 Task: Find connections with filter location Pétionville with filter topic #Automationwith filter profile language French with filter current company Fortinet with filter school K.Ramakrishnan College of Engineering with filter industry Events Services with filter service category Leadership Development with filter keywords title President
Action: Mouse moved to (479, 61)
Screenshot: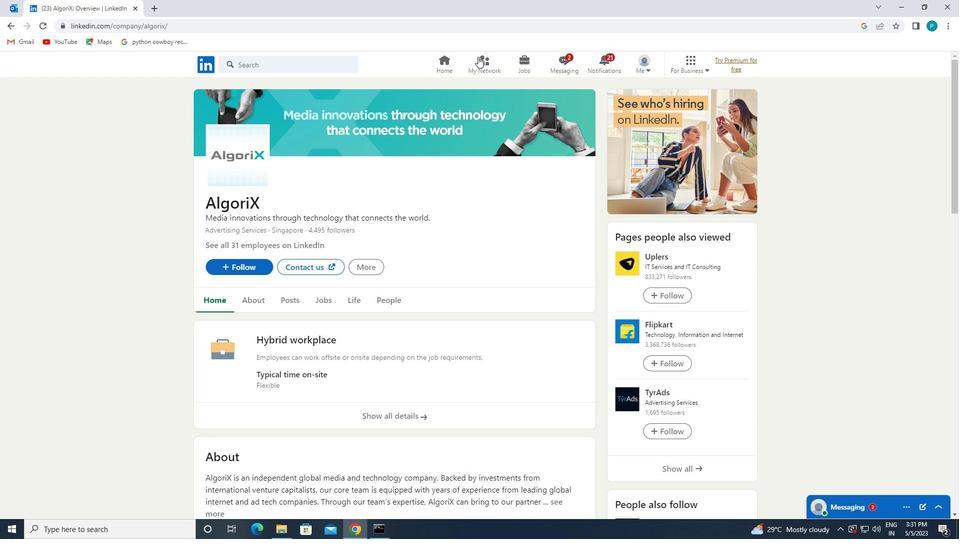 
Action: Mouse pressed left at (479, 61)
Screenshot: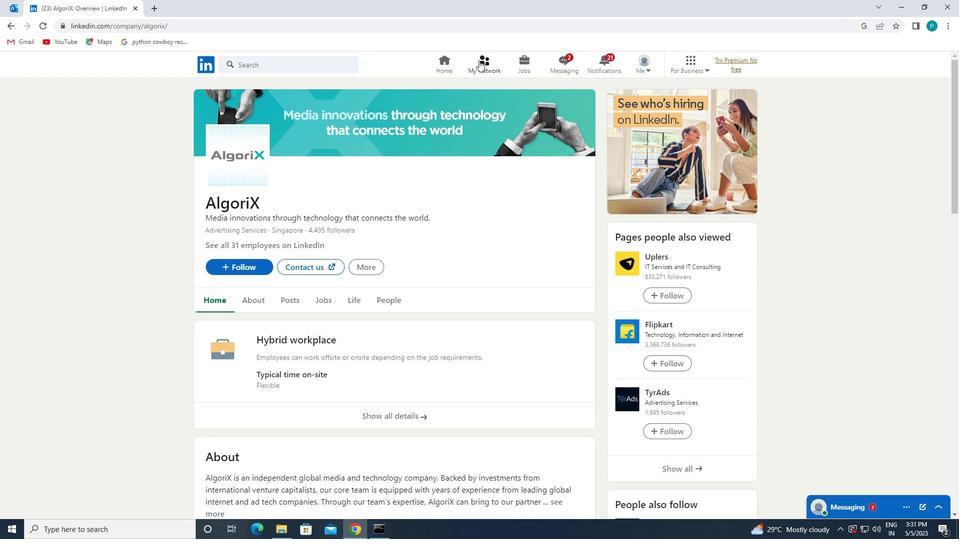 
Action: Mouse moved to (292, 119)
Screenshot: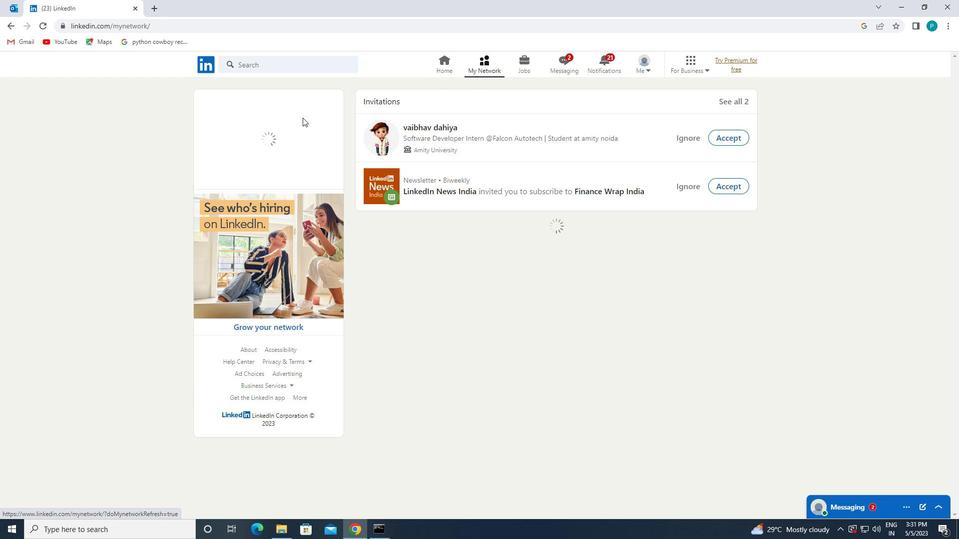 
Action: Mouse pressed left at (292, 119)
Screenshot: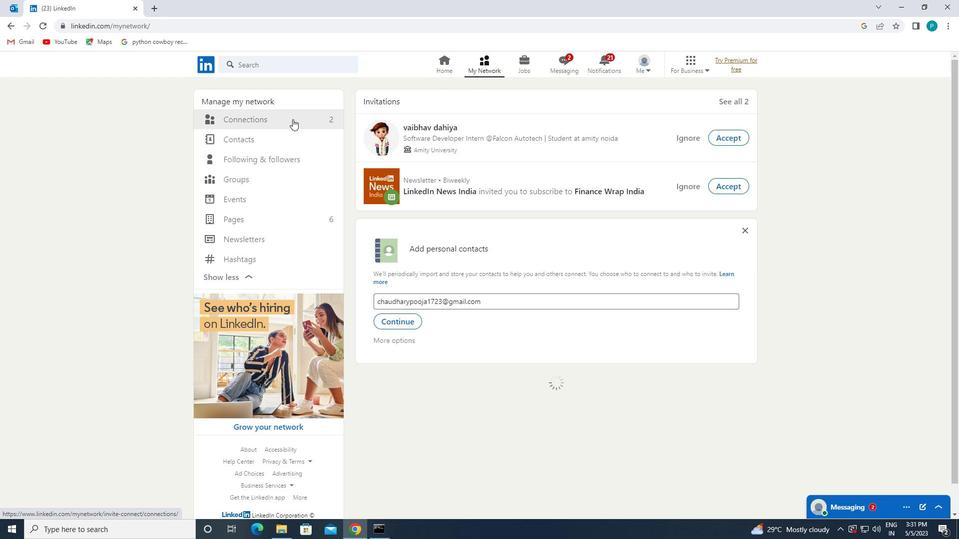 
Action: Mouse moved to (544, 121)
Screenshot: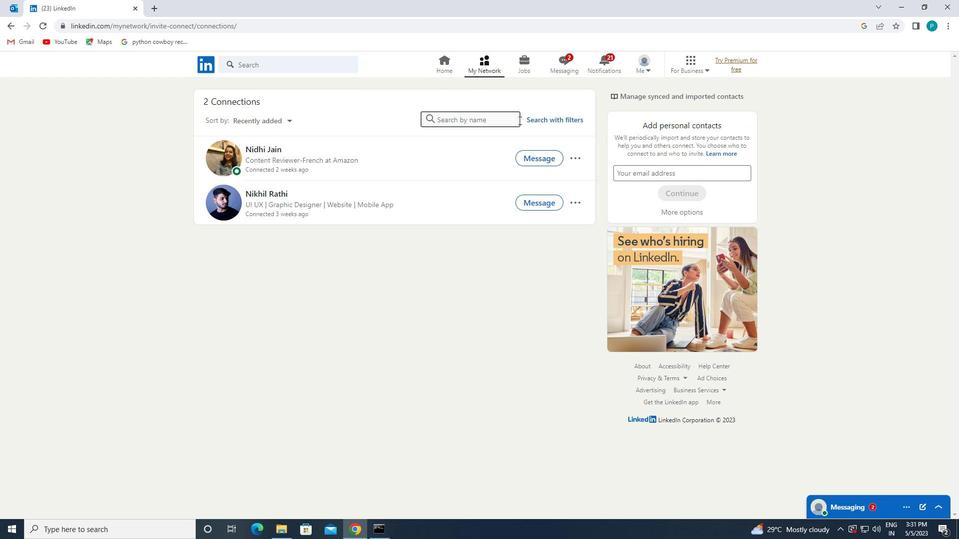 
Action: Mouse pressed left at (544, 121)
Screenshot: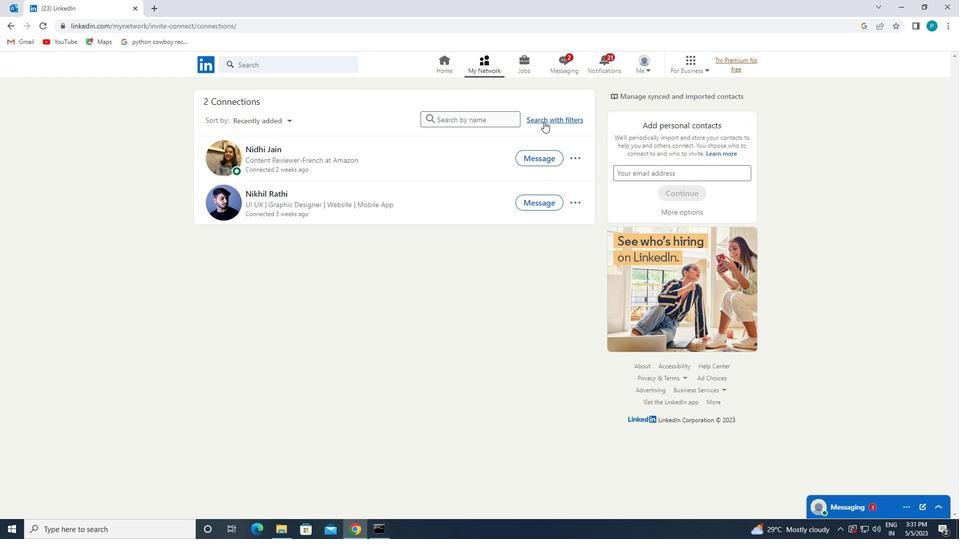 
Action: Mouse moved to (499, 92)
Screenshot: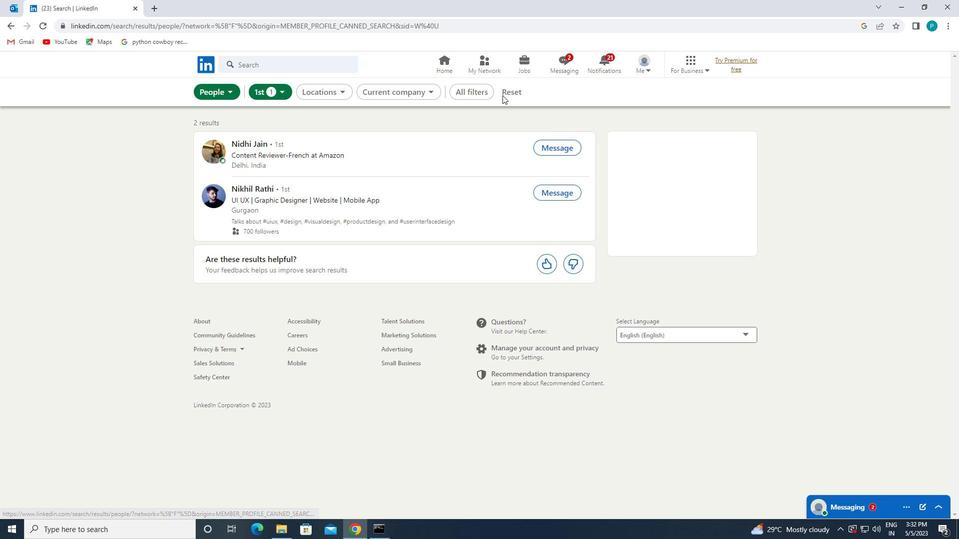 
Action: Mouse pressed left at (499, 92)
Screenshot: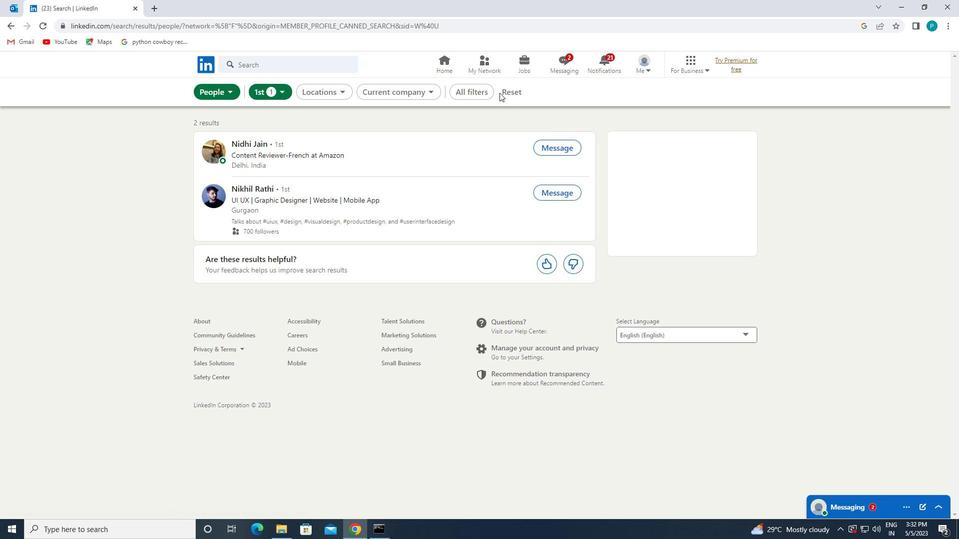 
Action: Mouse moved to (489, 92)
Screenshot: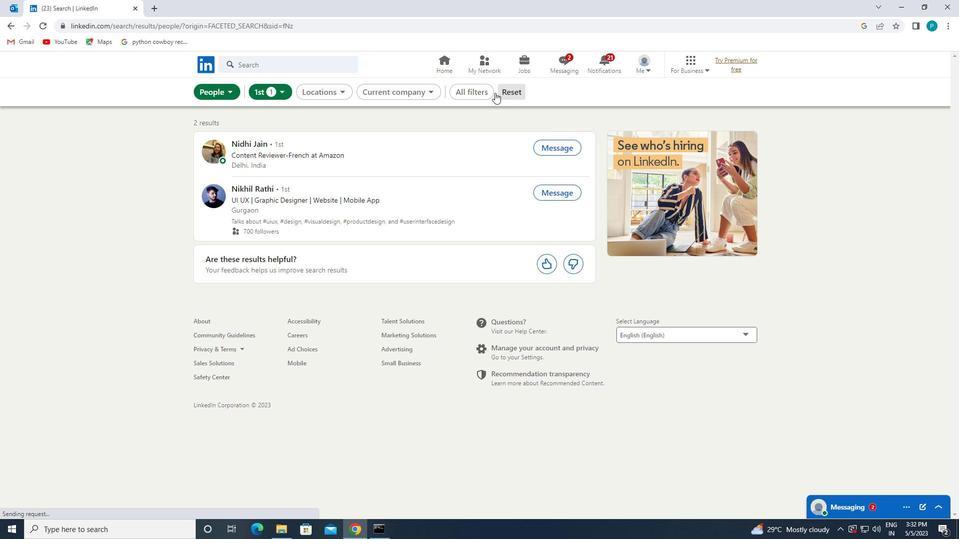 
Action: Mouse pressed left at (489, 92)
Screenshot: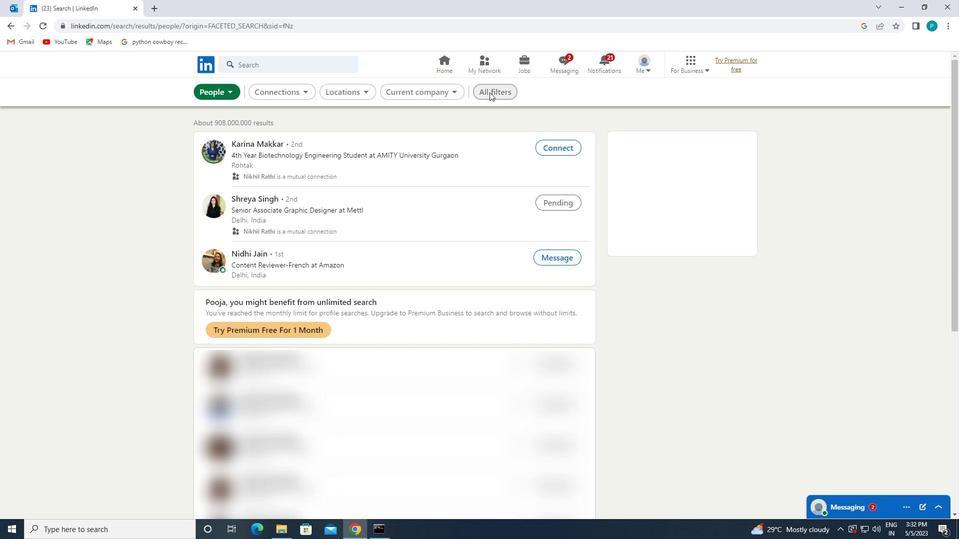 
Action: Mouse moved to (759, 243)
Screenshot: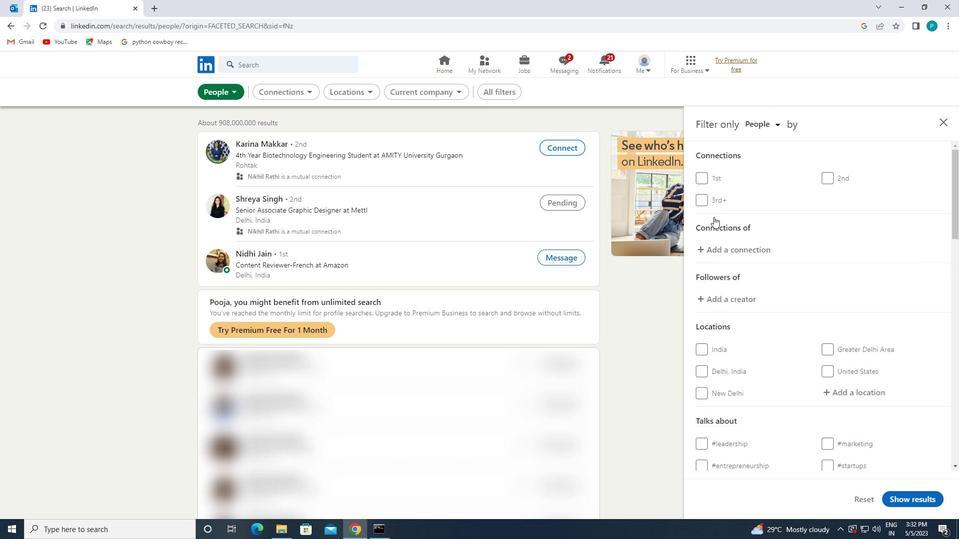 
Action: Mouse scrolled (759, 242) with delta (0, 0)
Screenshot: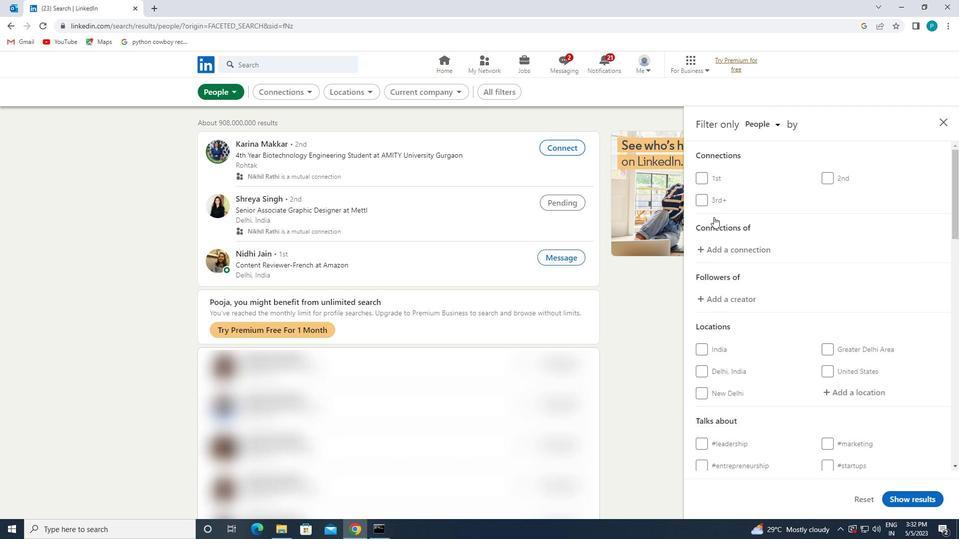 
Action: Mouse moved to (759, 244)
Screenshot: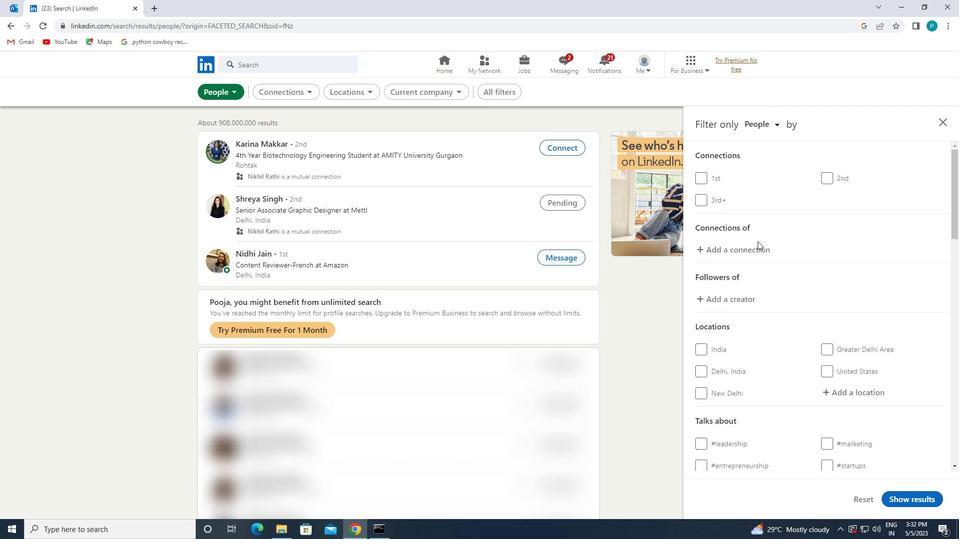 
Action: Mouse scrolled (759, 243) with delta (0, 0)
Screenshot: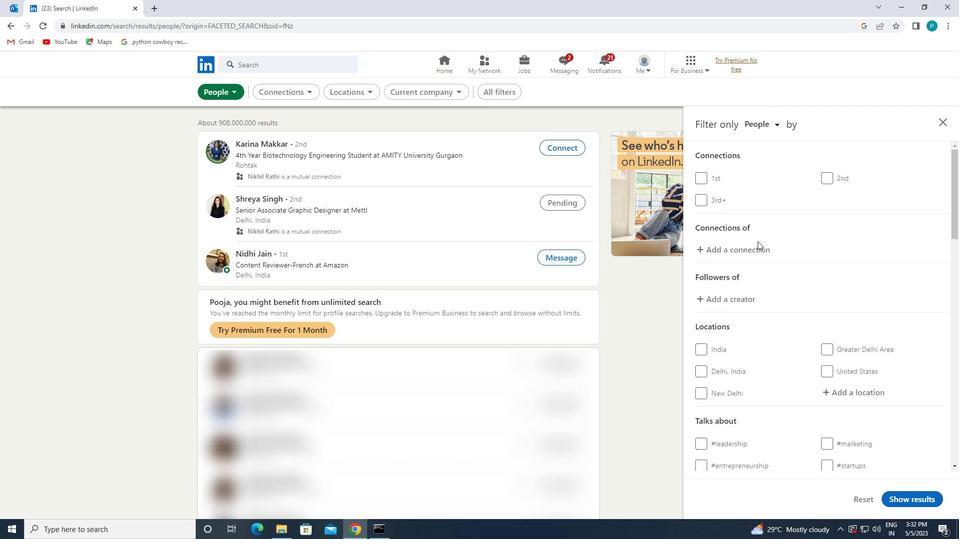 
Action: Mouse moved to (760, 244)
Screenshot: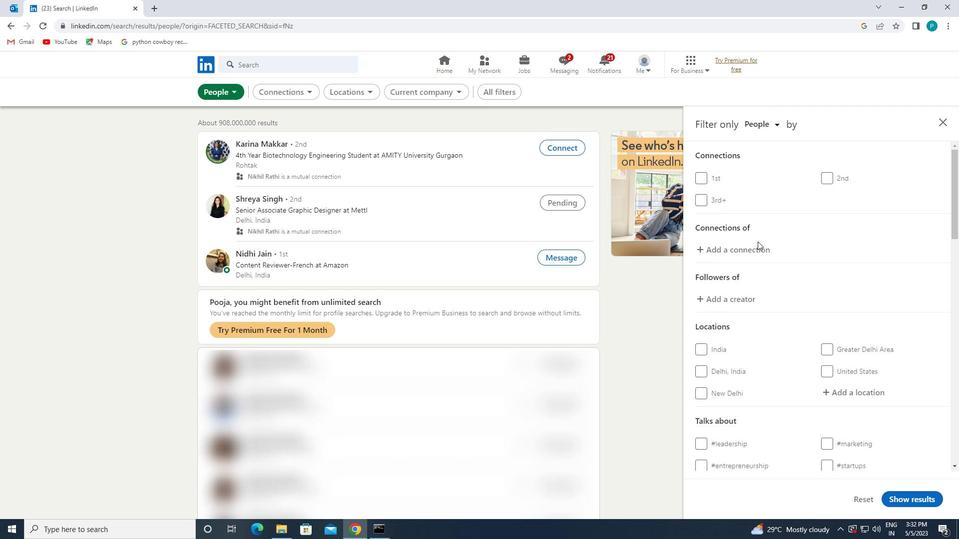 
Action: Mouse scrolled (760, 244) with delta (0, 0)
Screenshot: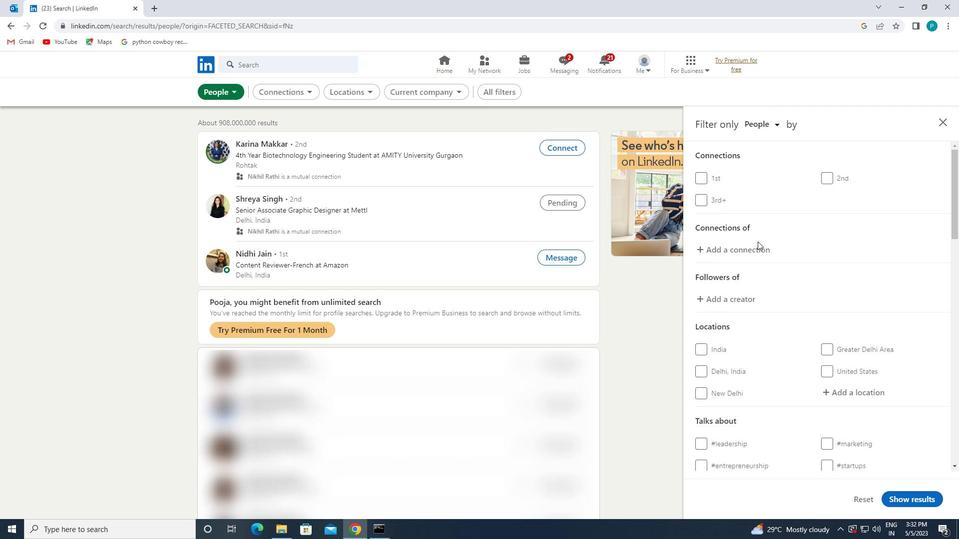 
Action: Mouse moved to (843, 243)
Screenshot: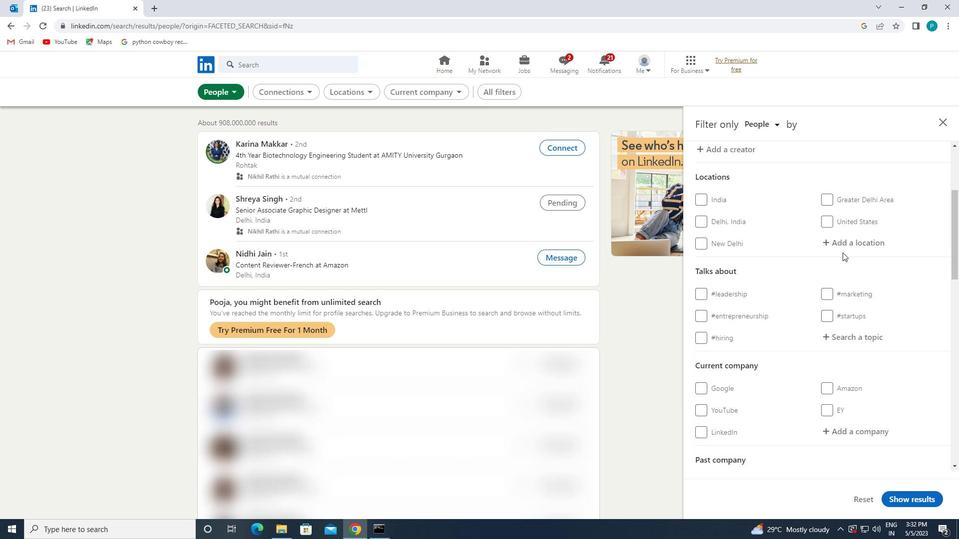 
Action: Mouse pressed left at (843, 243)
Screenshot: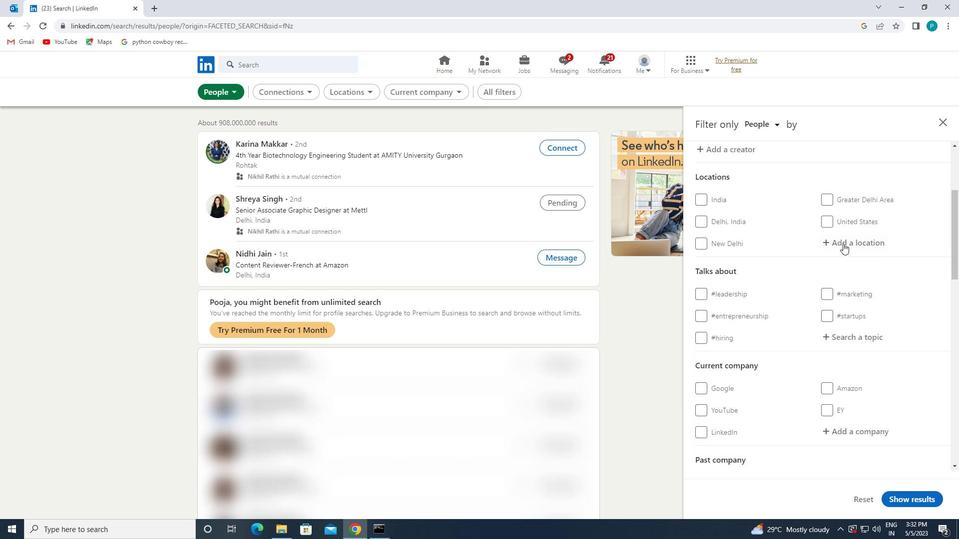 
Action: Mouse moved to (844, 243)
Screenshot: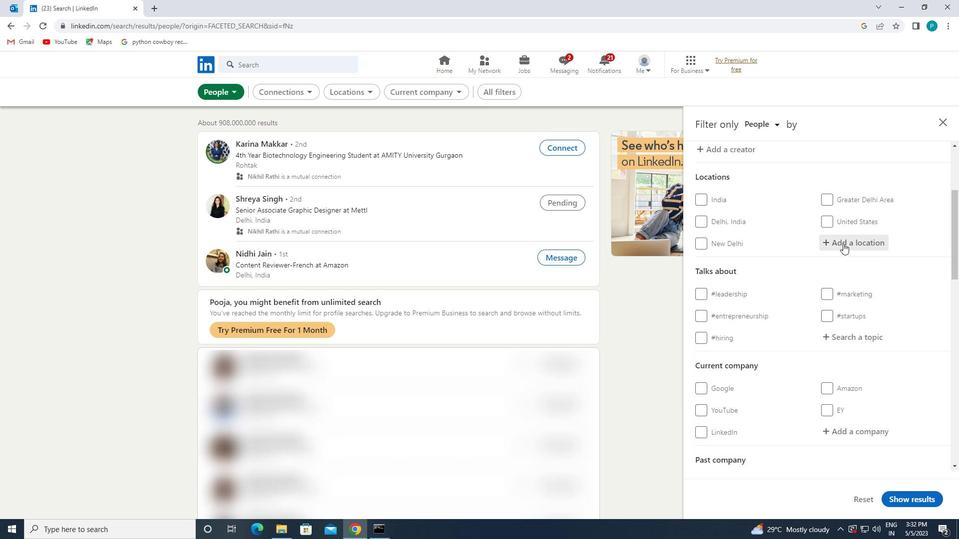 
Action: Key pressed <Key.caps_lock>petionville
Screenshot: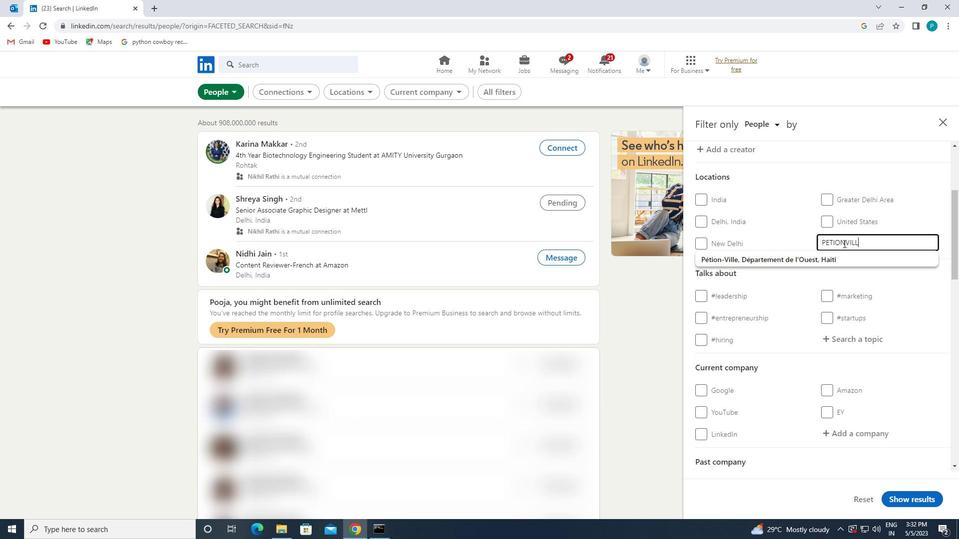 
Action: Mouse moved to (854, 255)
Screenshot: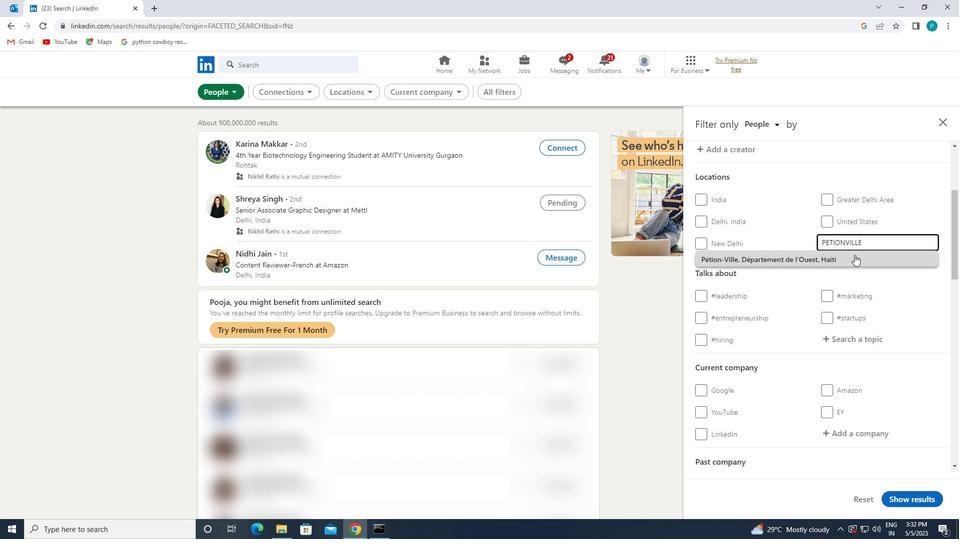 
Action: Mouse pressed left at (854, 255)
Screenshot: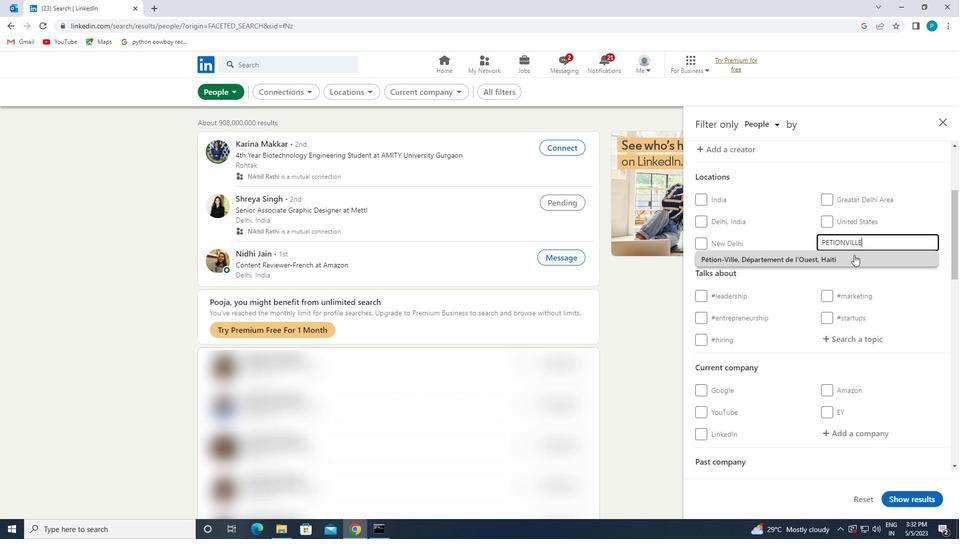 
Action: Mouse moved to (872, 275)
Screenshot: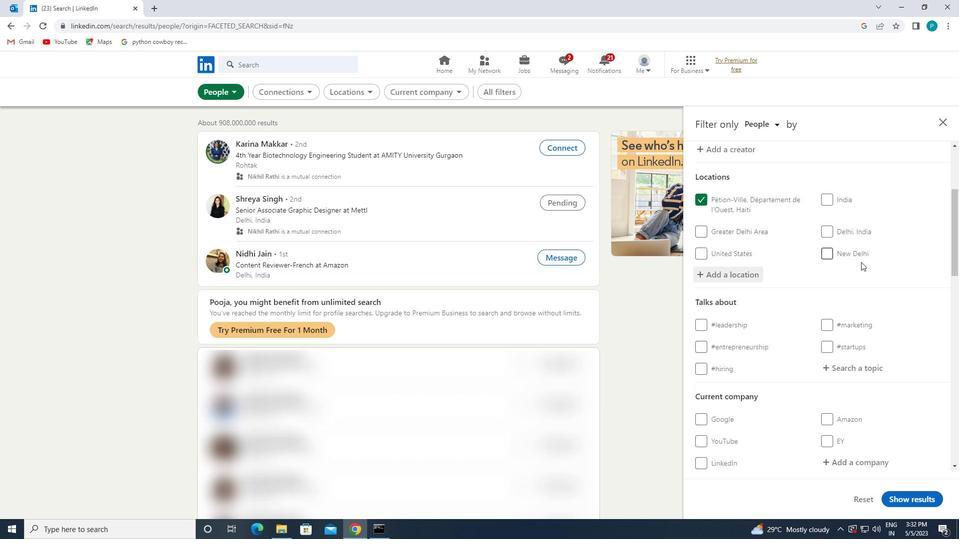 
Action: Mouse scrolled (872, 274) with delta (0, 0)
Screenshot: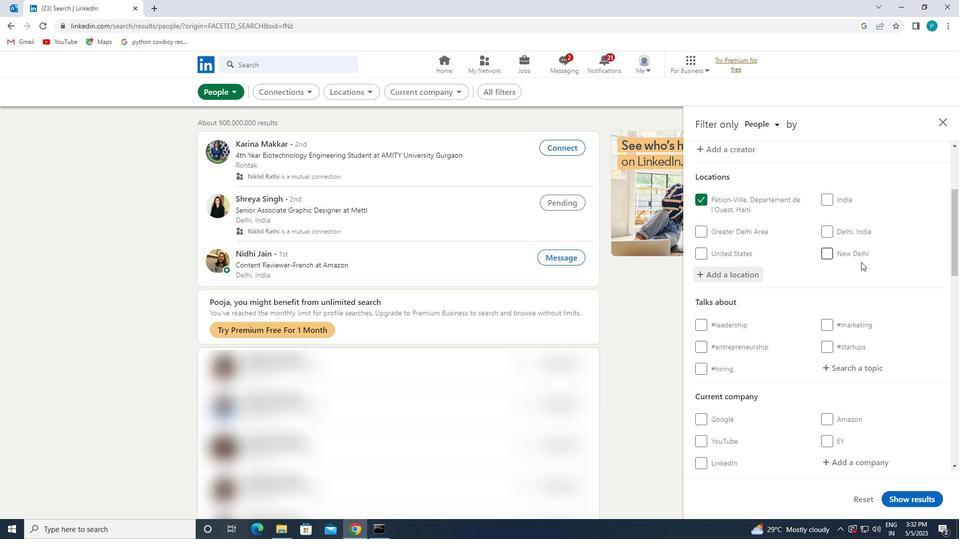 
Action: Mouse scrolled (872, 274) with delta (0, 0)
Screenshot: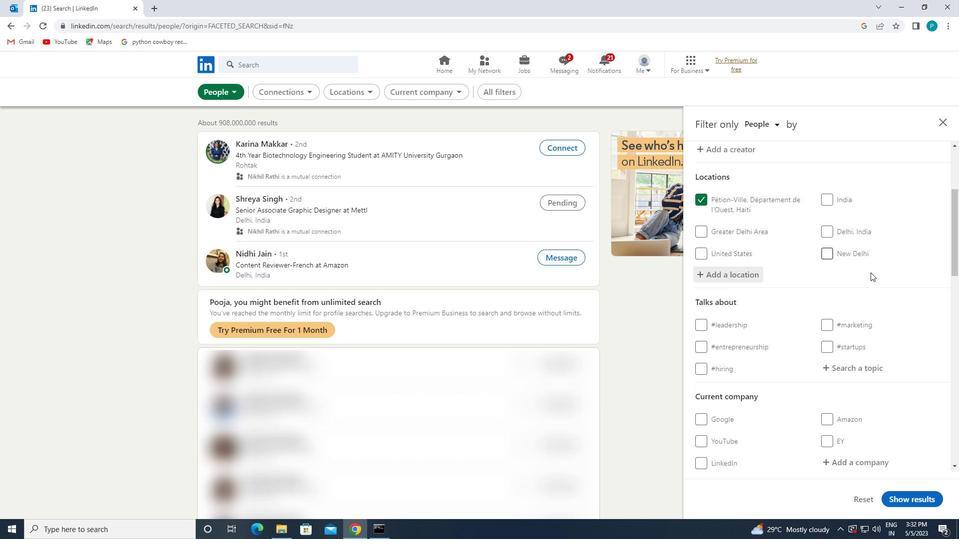 
Action: Mouse moved to (858, 269)
Screenshot: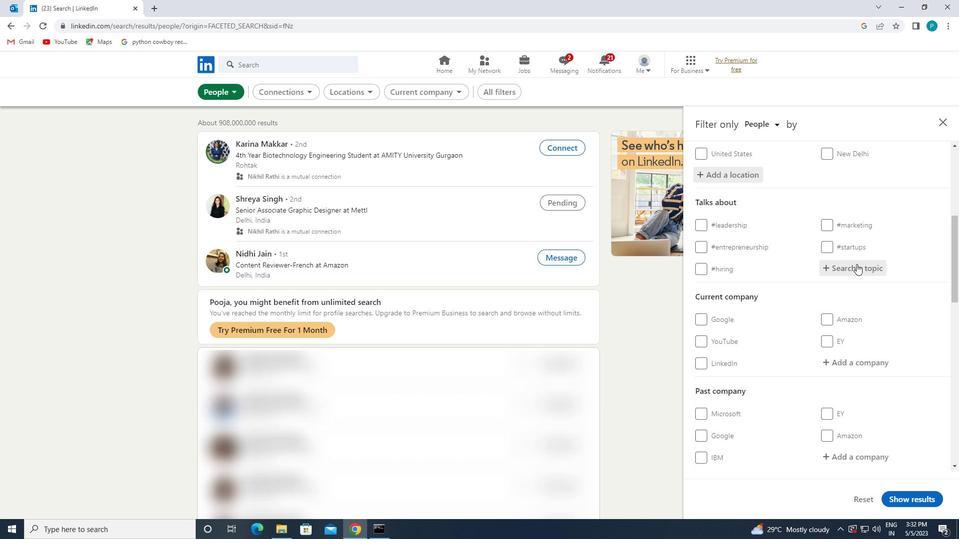
Action: Mouse pressed left at (858, 269)
Screenshot: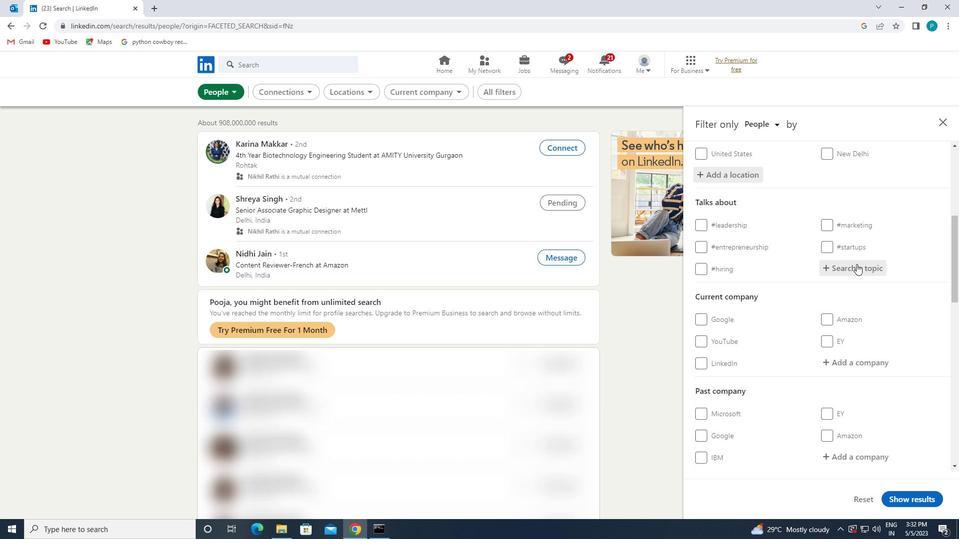 
Action: Key pressed <Key.shift>#<Key.caps_lock><Key.caps_lock>AUTOMATION
Screenshot: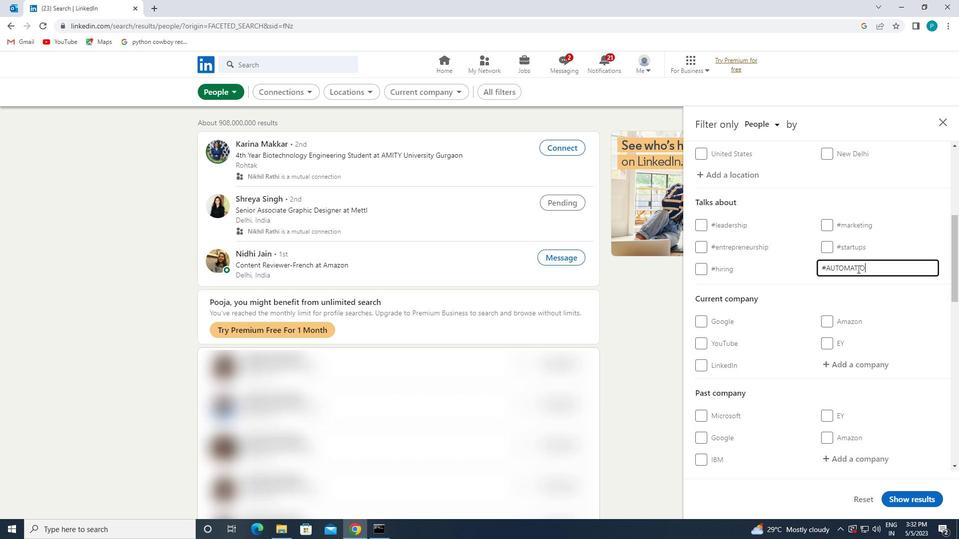 
Action: Mouse moved to (860, 270)
Screenshot: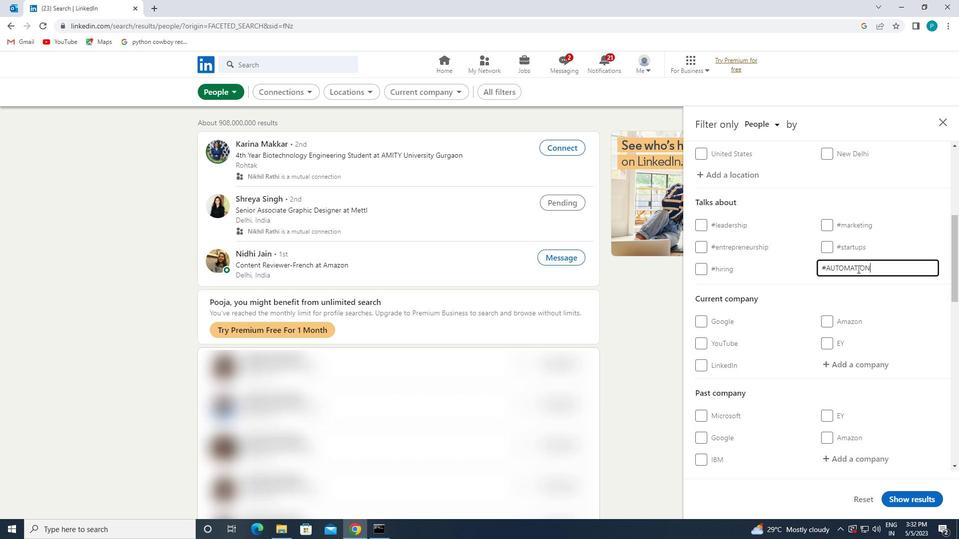 
Action: Mouse scrolled (860, 270) with delta (0, 0)
Screenshot: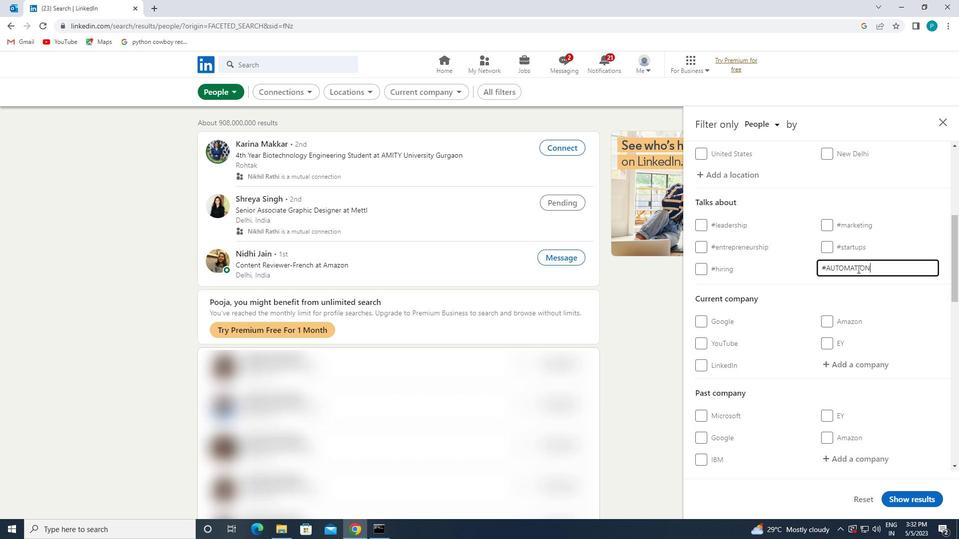 
Action: Mouse moved to (858, 273)
Screenshot: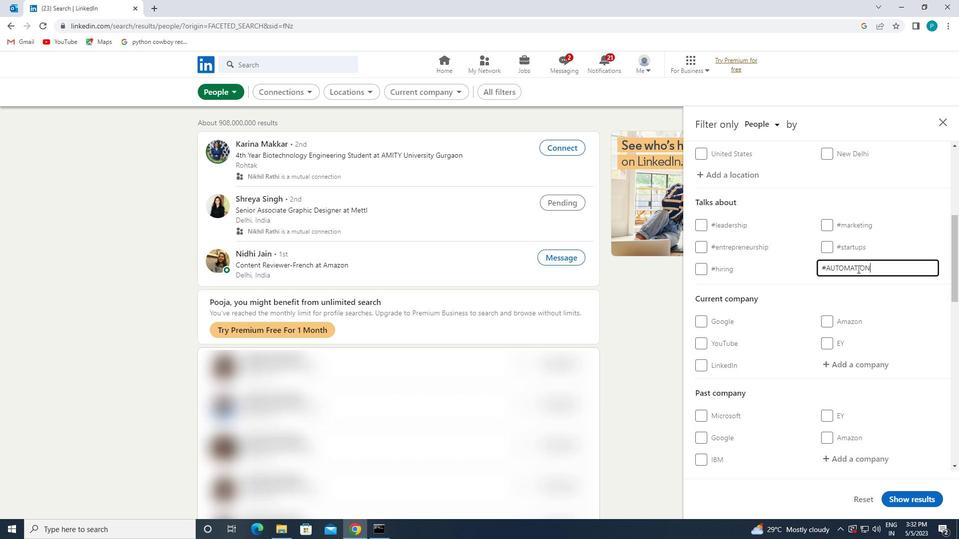 
Action: Mouse scrolled (858, 272) with delta (0, 0)
Screenshot: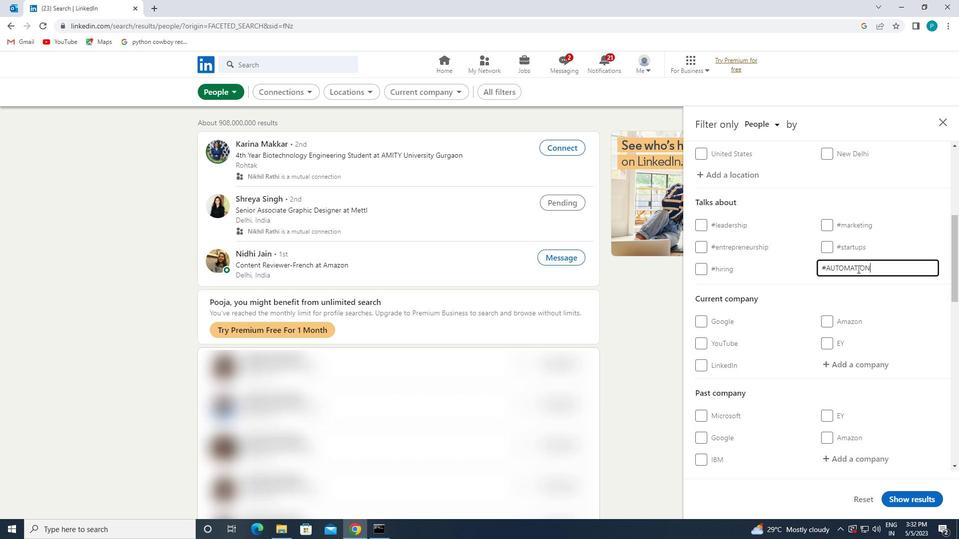 
Action: Mouse moved to (855, 273)
Screenshot: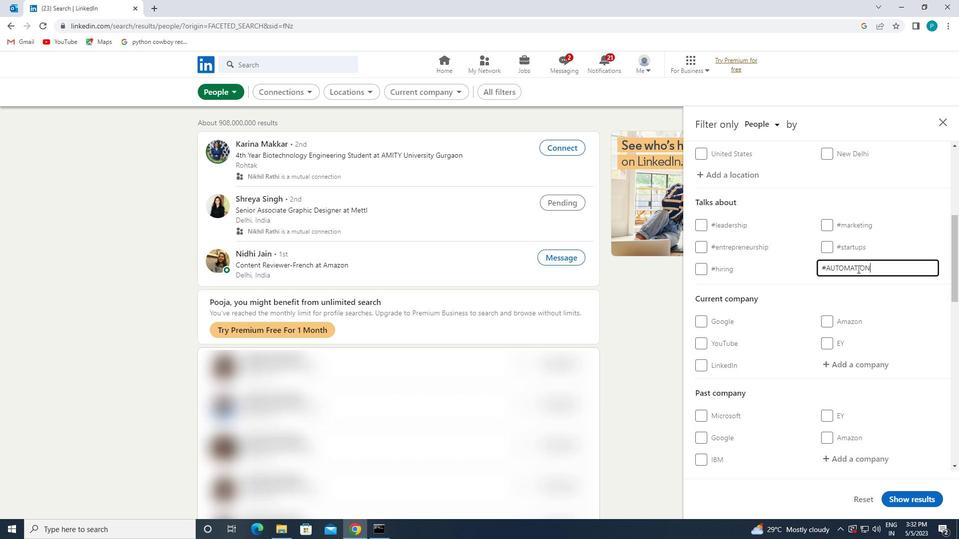 
Action: Mouse scrolled (855, 272) with delta (0, 0)
Screenshot: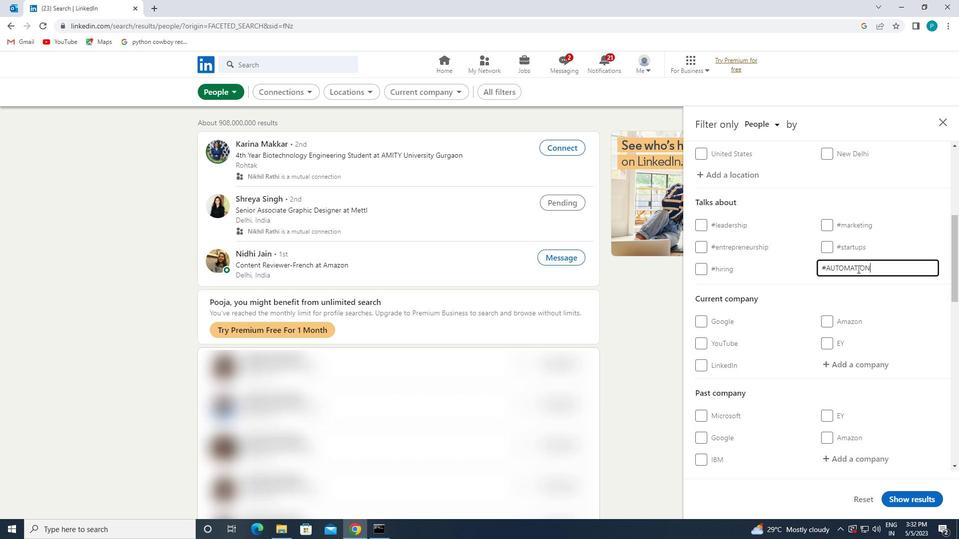 
Action: Mouse moved to (851, 273)
Screenshot: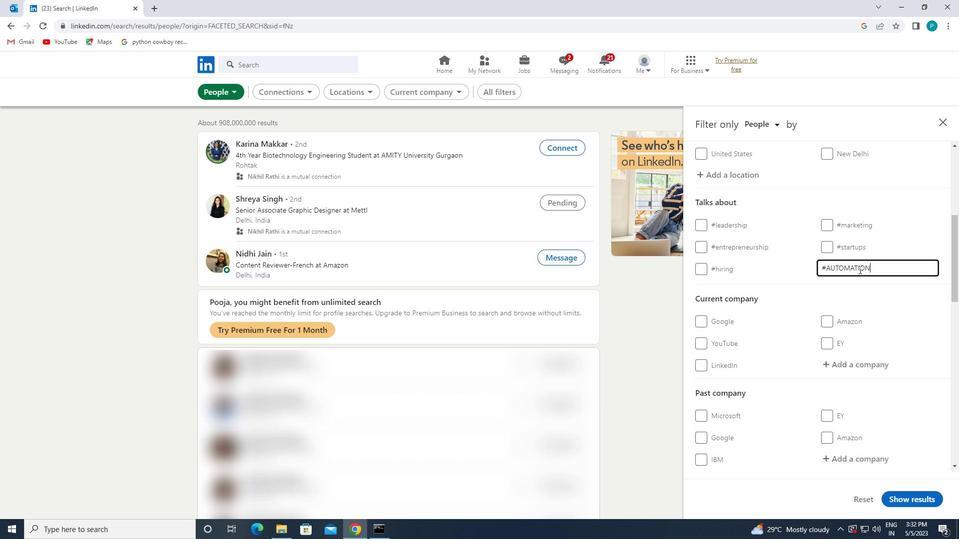 
Action: Mouse scrolled (851, 272) with delta (0, 0)
Screenshot: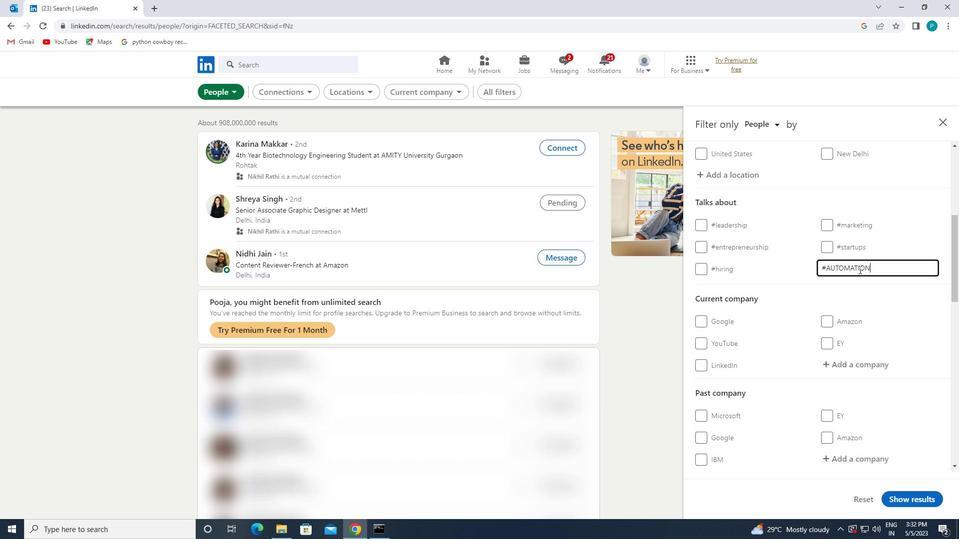 
Action: Mouse moved to (855, 285)
Screenshot: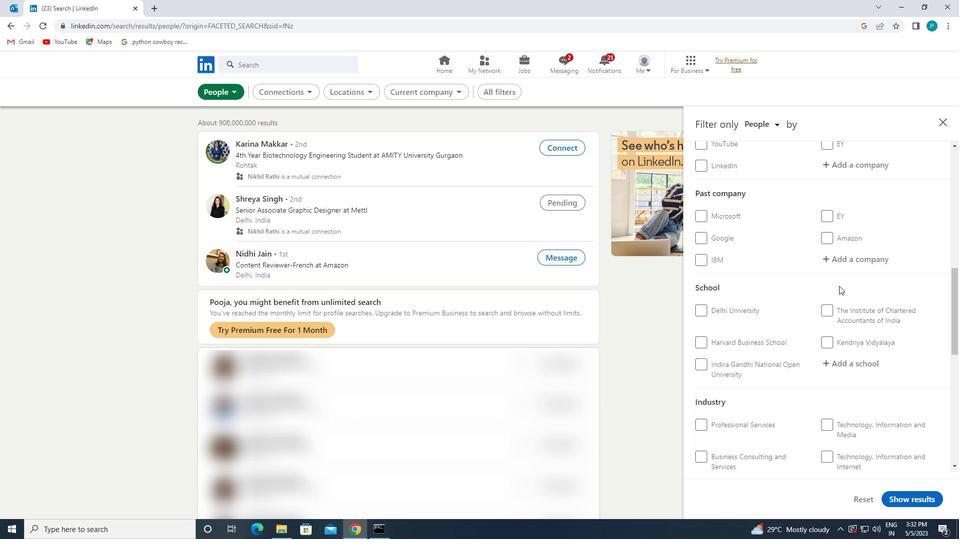 
Action: Mouse scrolled (855, 286) with delta (0, 0)
Screenshot: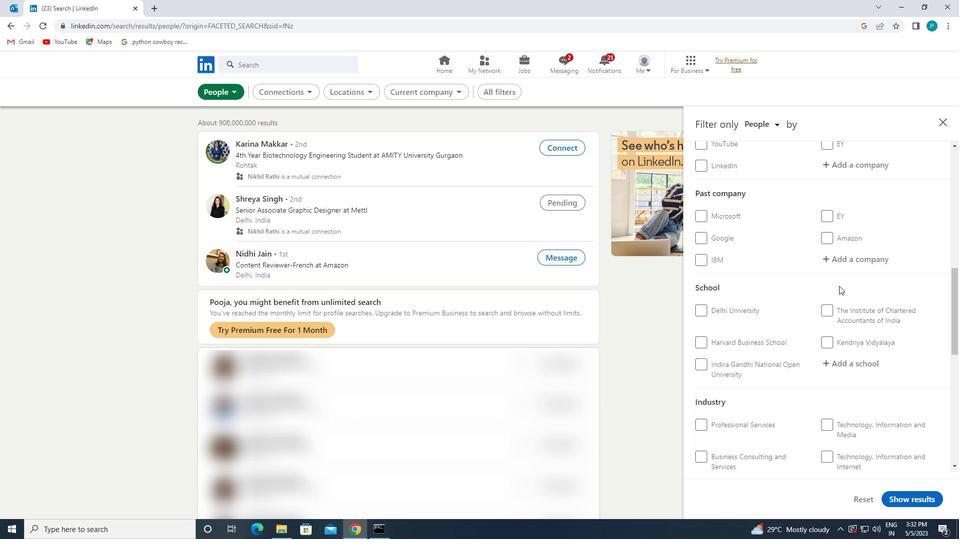 
Action: Mouse scrolled (855, 286) with delta (0, 0)
Screenshot: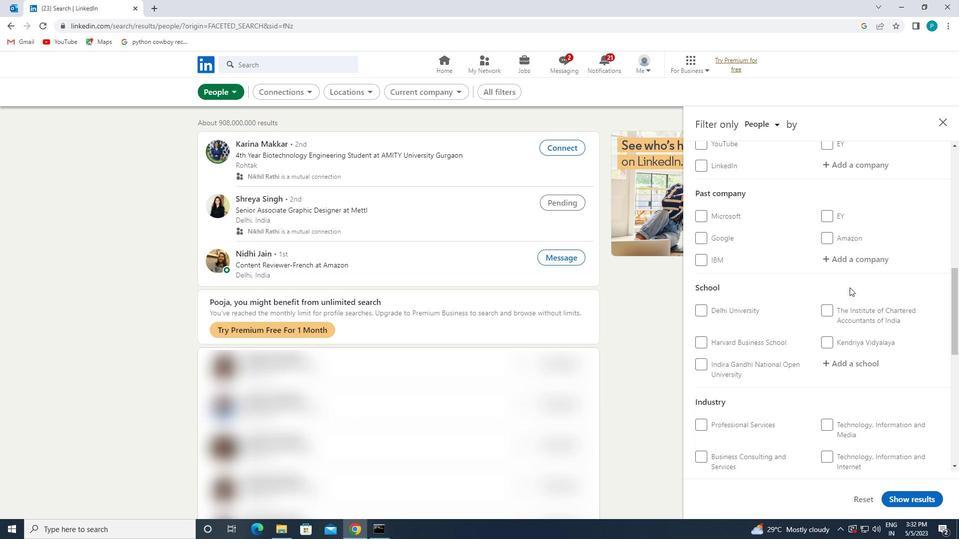 
Action: Mouse scrolled (855, 286) with delta (0, 0)
Screenshot: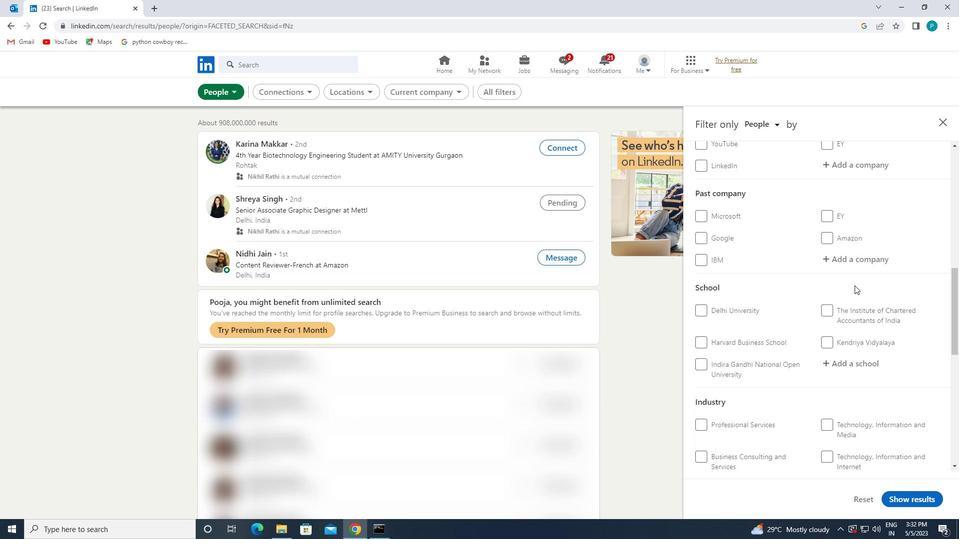 
Action: Mouse moved to (889, 223)
Screenshot: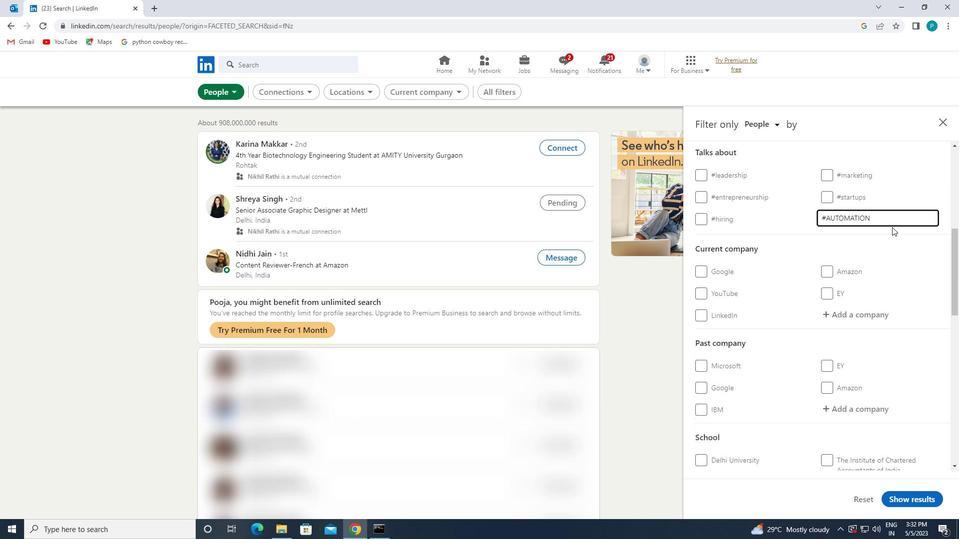 
Action: Mouse pressed left at (889, 223)
Screenshot: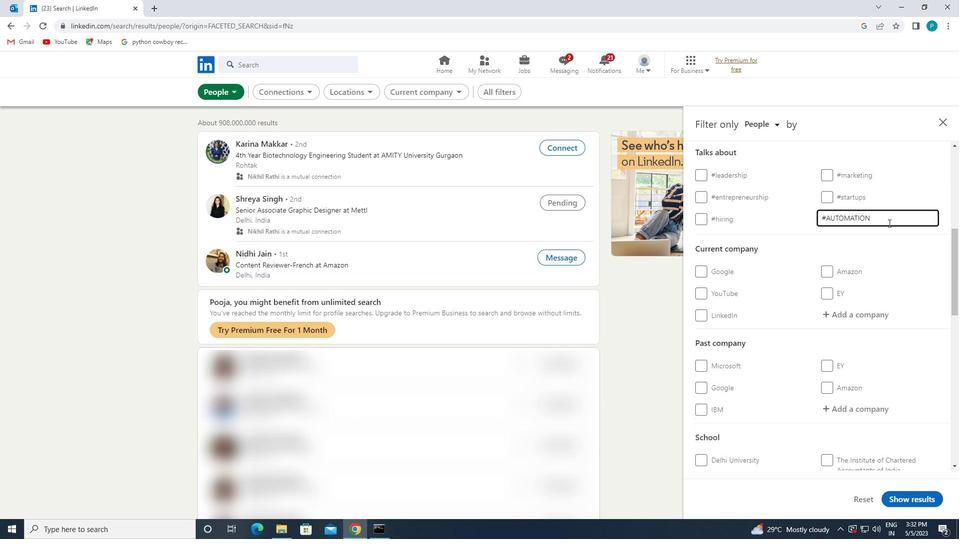 
Action: Key pressed <Key.backspace><Key.backspace><Key.backspace><Key.backspace><Key.backspace><Key.backspace><Key.backspace><Key.backspace><Key.backspace><Key.caps_lock>UR<Key.backspace>TOMATION
Screenshot: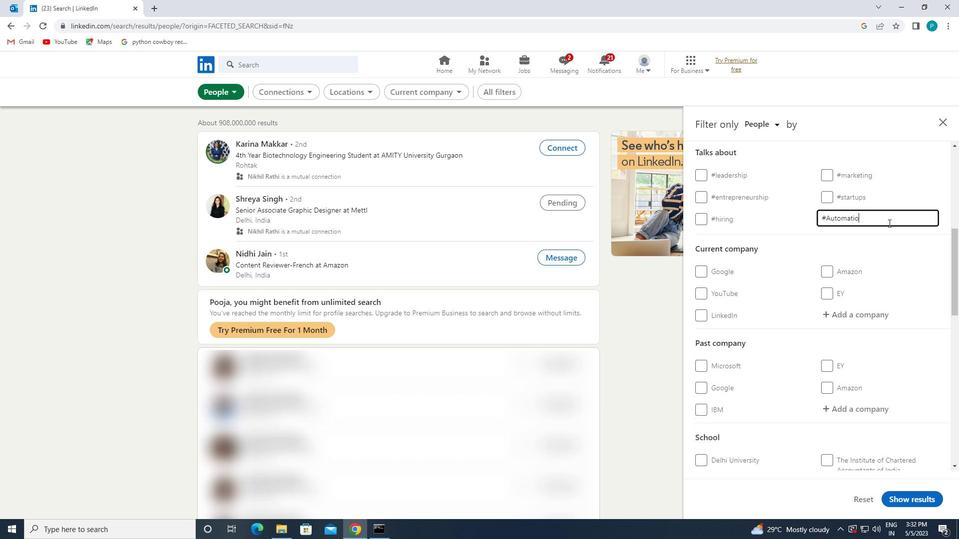 
Action: Mouse moved to (901, 231)
Screenshot: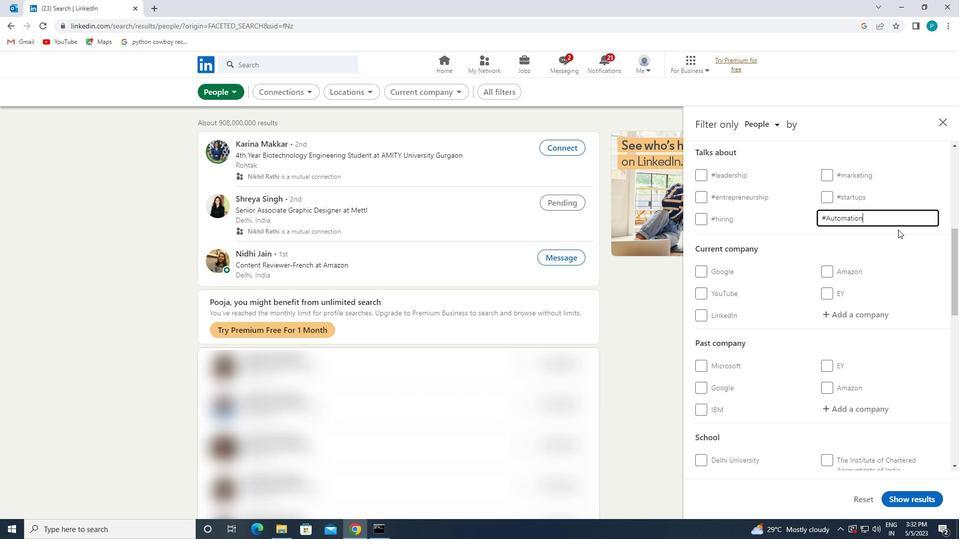 
Action: Mouse scrolled (901, 230) with delta (0, 0)
Screenshot: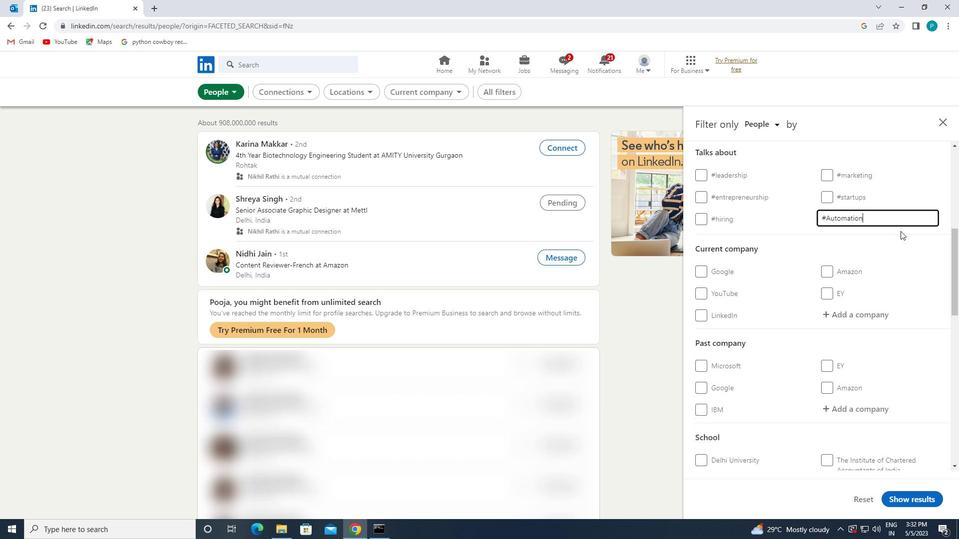 
Action: Mouse moved to (924, 261)
Screenshot: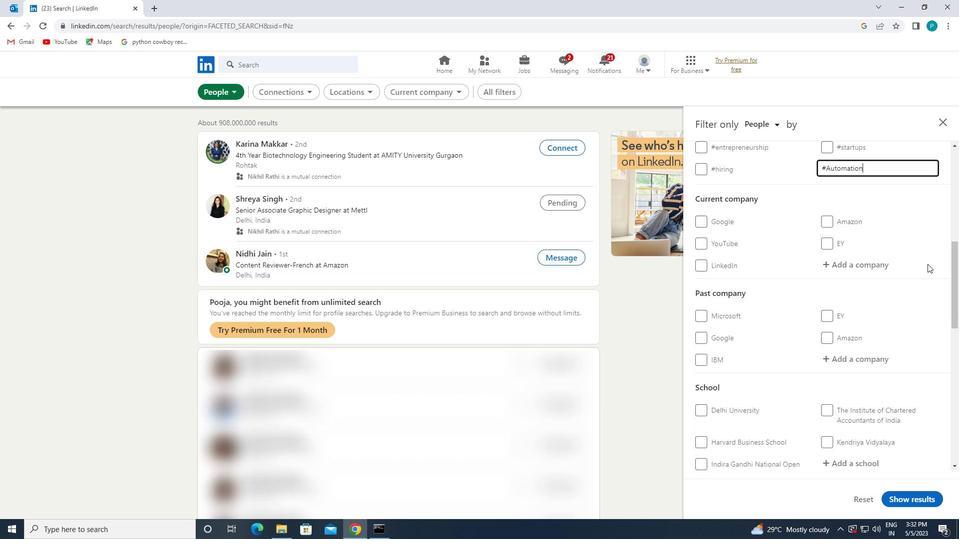 
Action: Mouse scrolled (924, 260) with delta (0, 0)
Screenshot: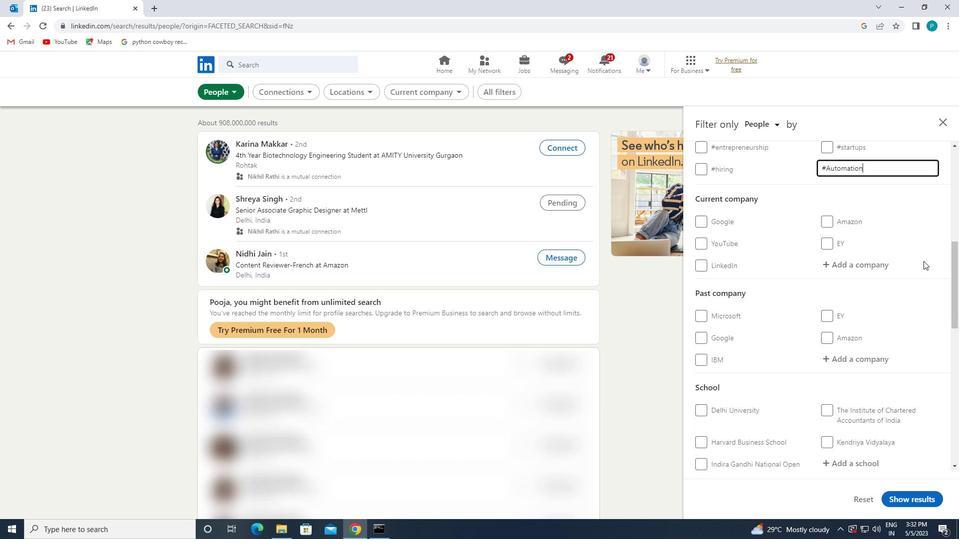 
Action: Mouse scrolled (924, 260) with delta (0, 0)
Screenshot: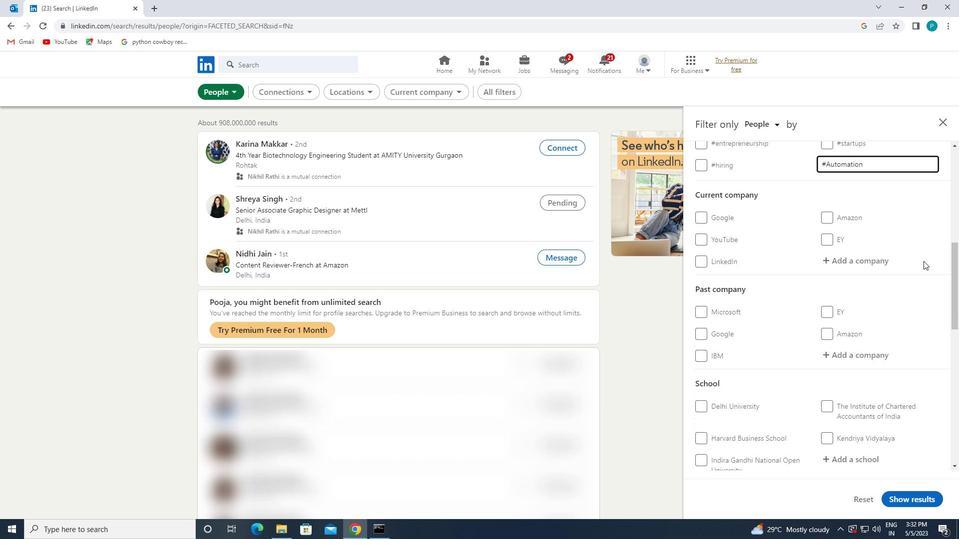 
Action: Mouse scrolled (924, 260) with delta (0, 0)
Screenshot: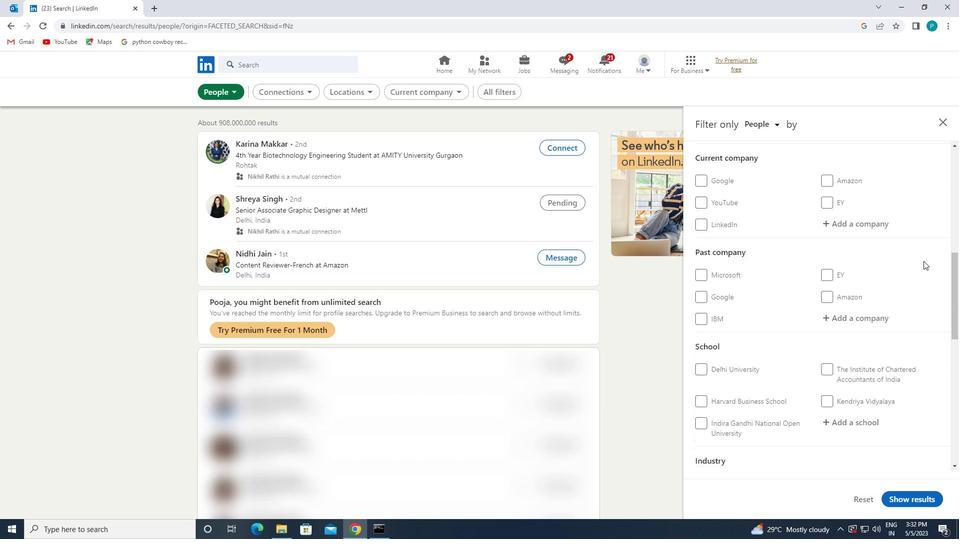 
Action: Mouse moved to (866, 307)
Screenshot: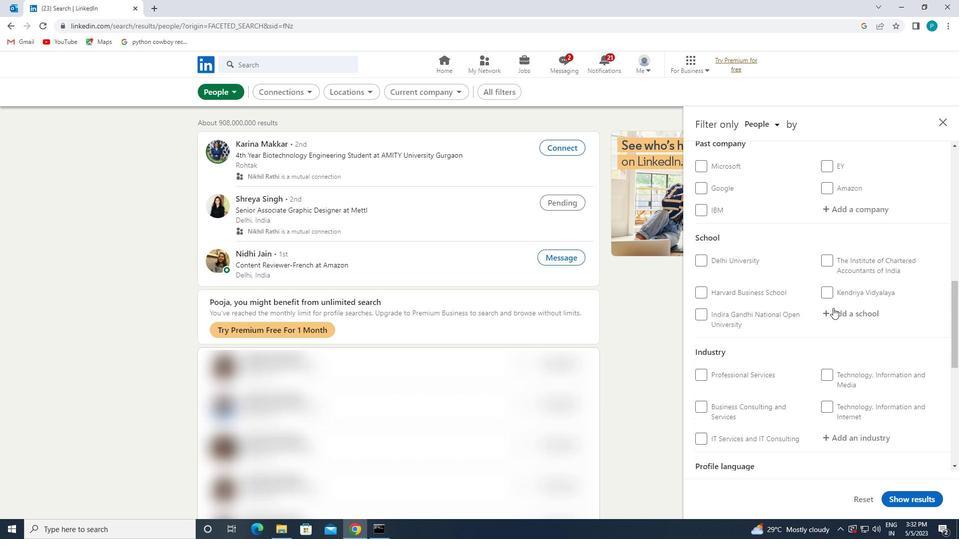 
Action: Mouse scrolled (866, 306) with delta (0, 0)
Screenshot: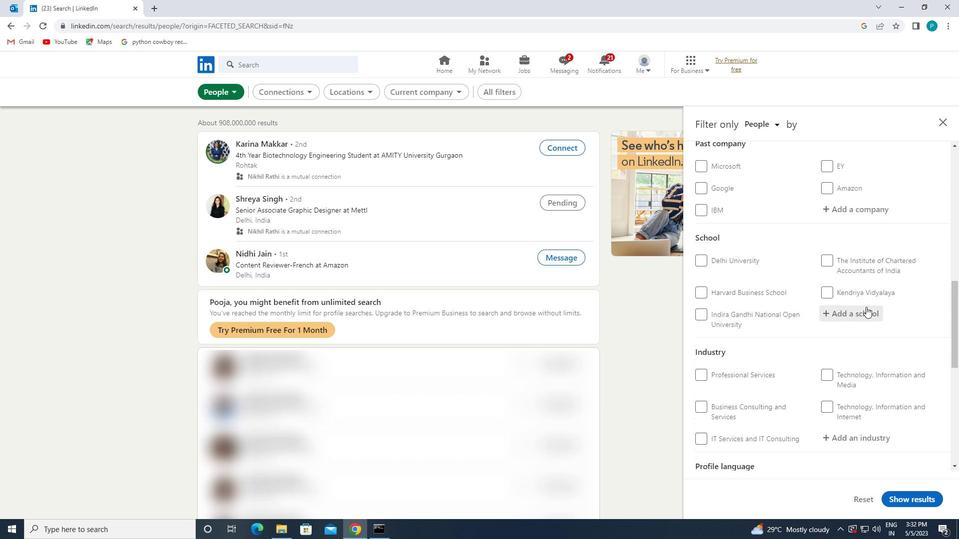 
Action: Mouse moved to (862, 308)
Screenshot: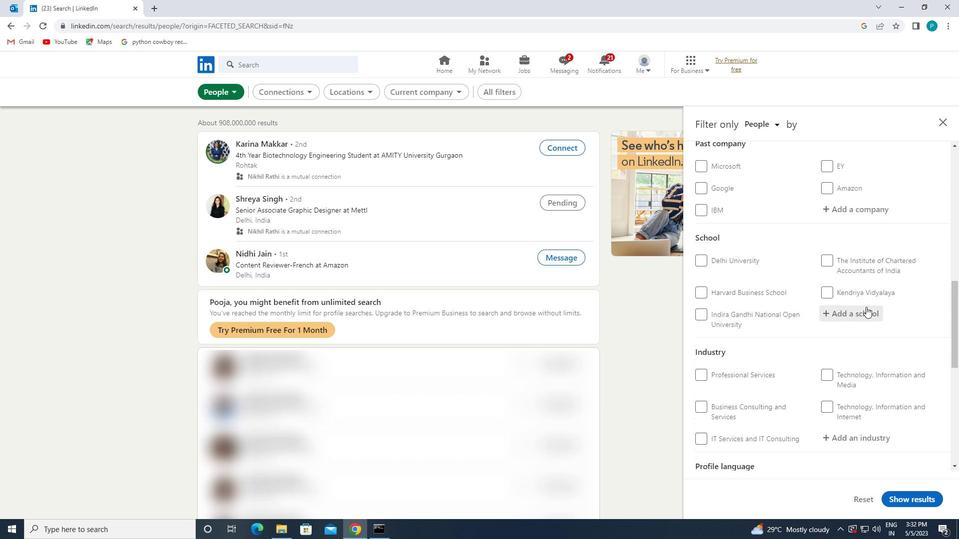 
Action: Mouse scrolled (862, 307) with delta (0, 0)
Screenshot: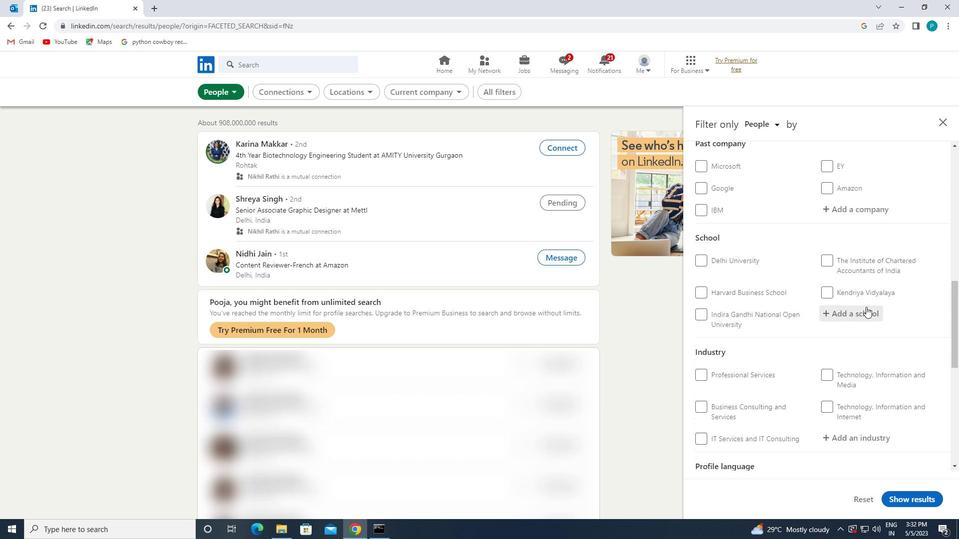 
Action: Mouse moved to (849, 390)
Screenshot: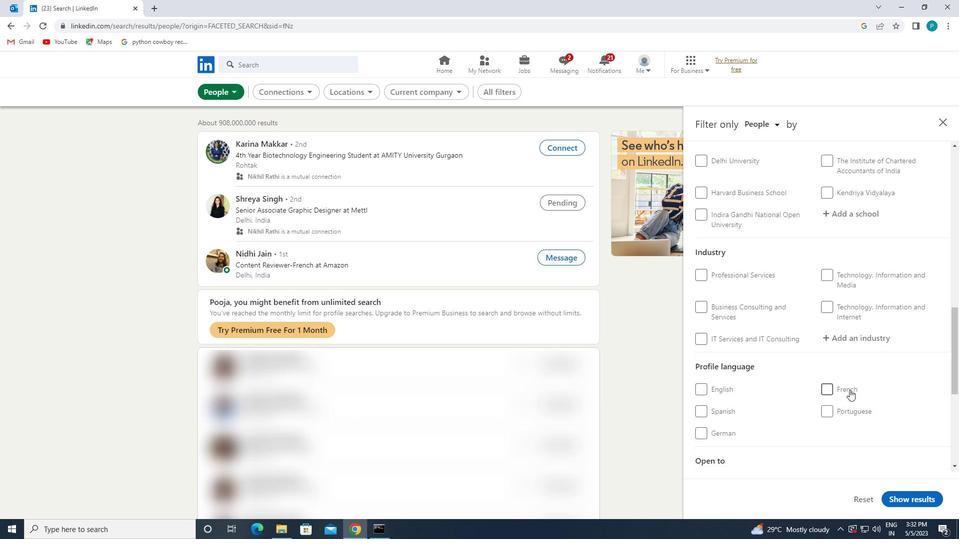 
Action: Mouse pressed left at (849, 390)
Screenshot: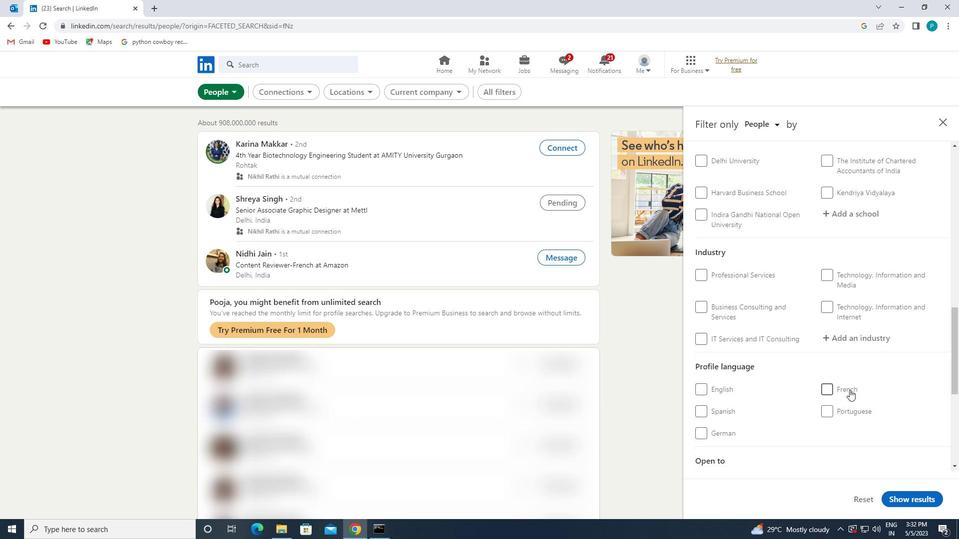 
Action: Mouse moved to (874, 271)
Screenshot: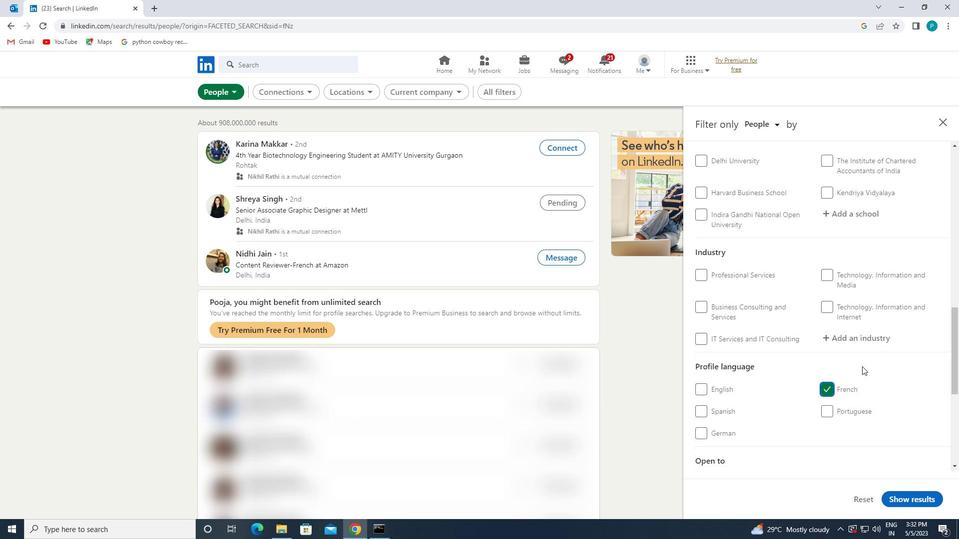 
Action: Mouse scrolled (874, 271) with delta (0, 0)
Screenshot: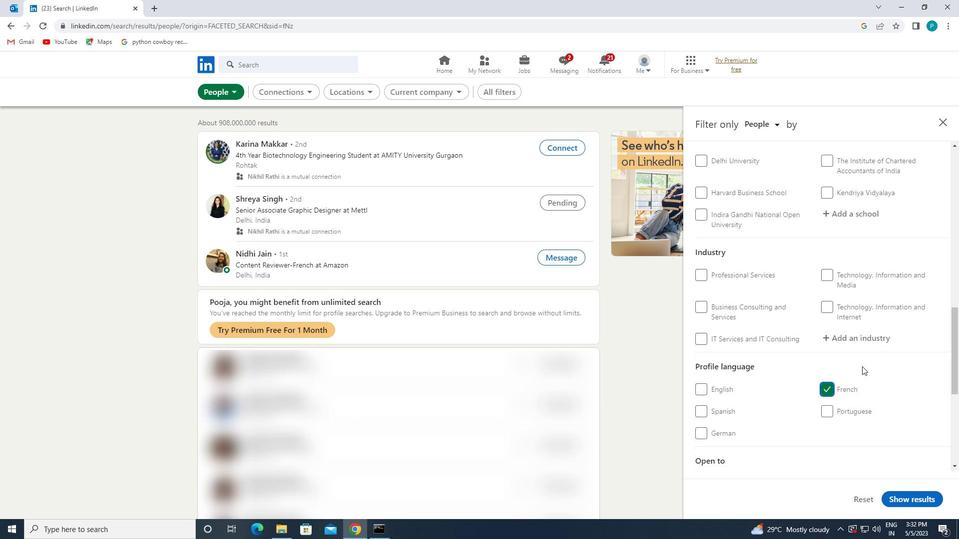 
Action: Mouse moved to (874, 269)
Screenshot: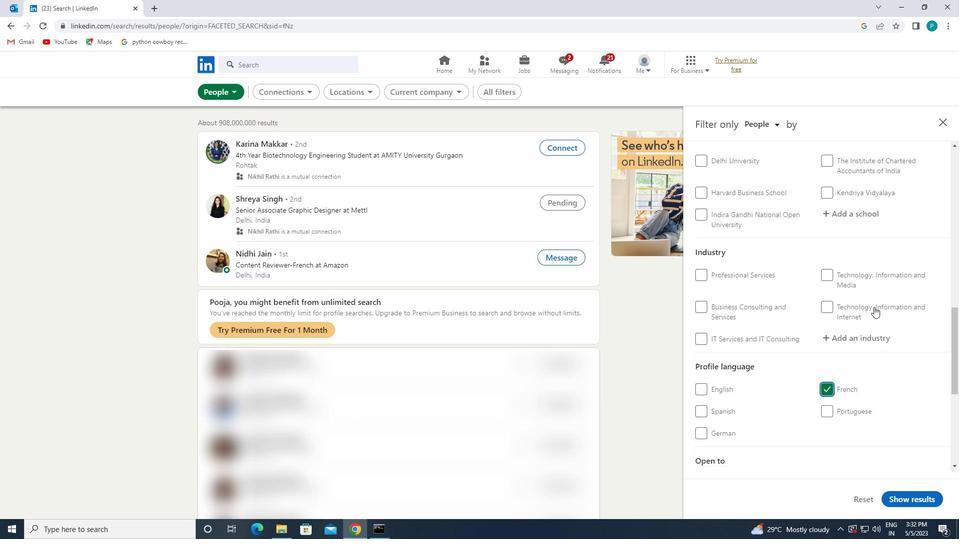 
Action: Mouse scrolled (874, 269) with delta (0, 0)
Screenshot: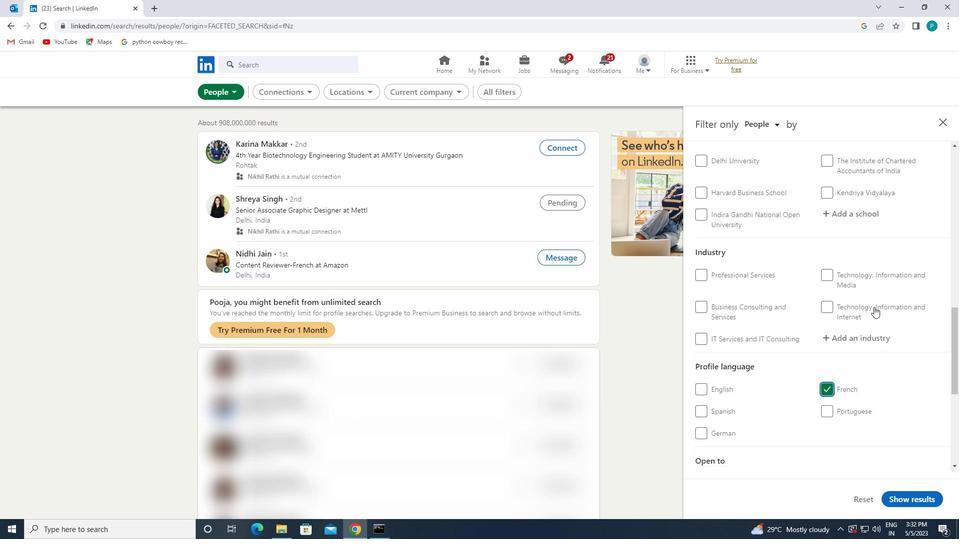 
Action: Mouse scrolled (874, 269) with delta (0, 0)
Screenshot: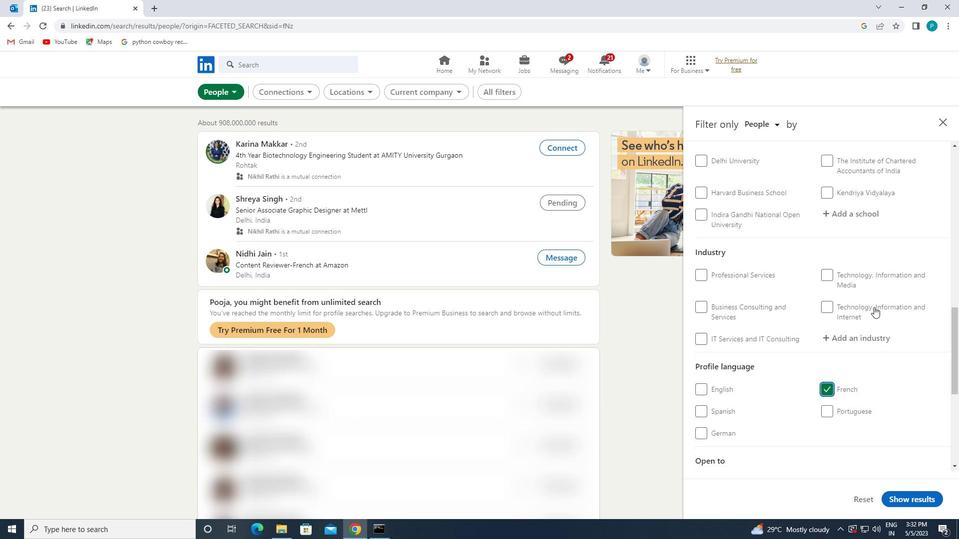 
Action: Mouse scrolled (874, 269) with delta (0, 0)
Screenshot: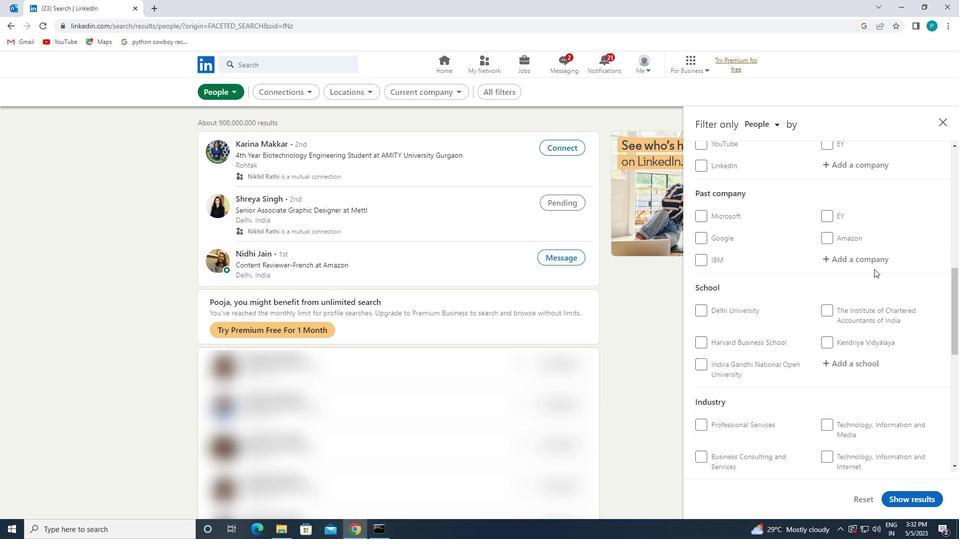 
Action: Mouse scrolled (874, 269) with delta (0, 0)
Screenshot: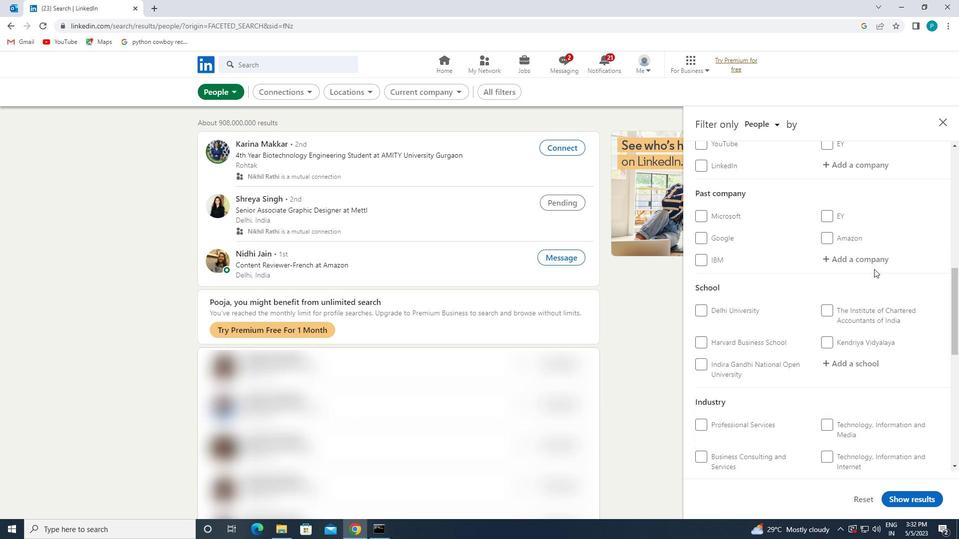 
Action: Mouse scrolled (874, 269) with delta (0, 0)
Screenshot: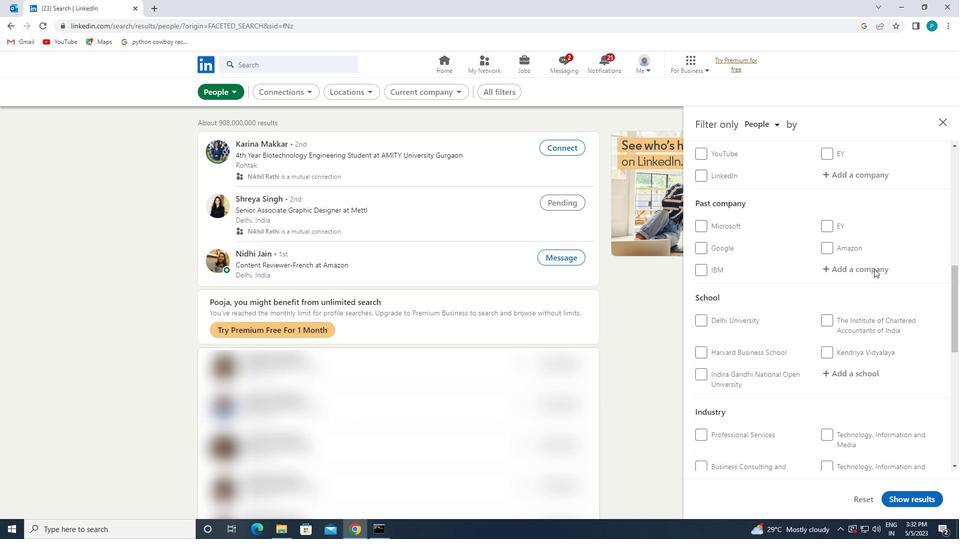 
Action: Mouse moved to (874, 316)
Screenshot: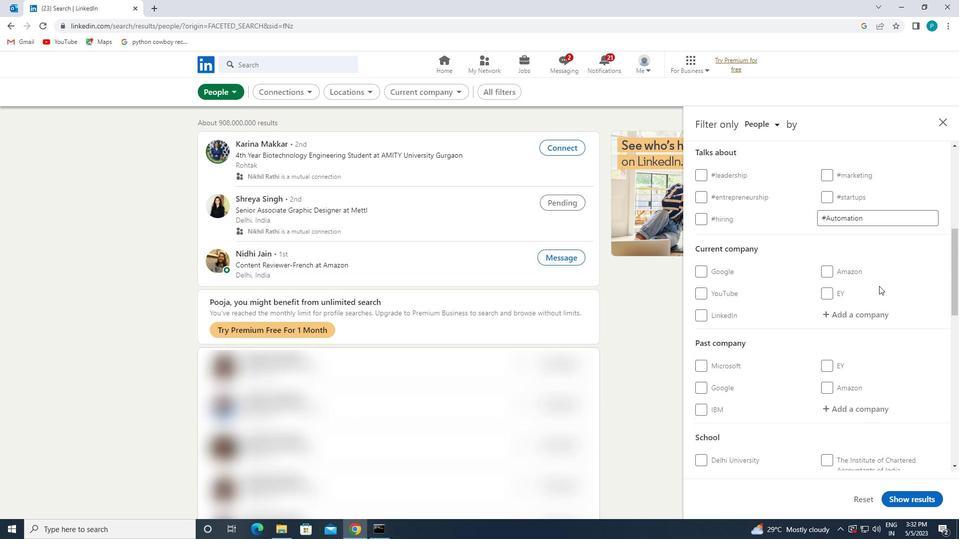 
Action: Mouse pressed left at (874, 316)
Screenshot: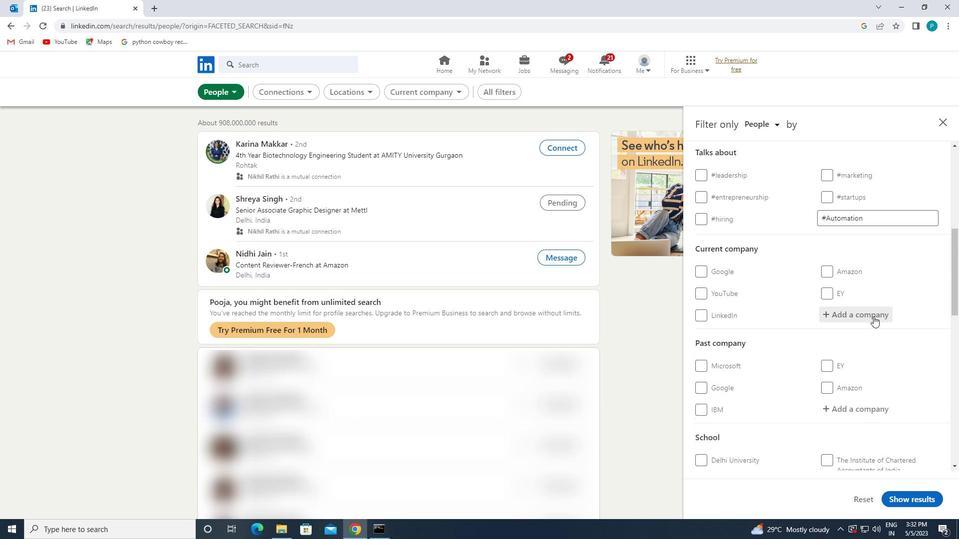 
Action: Mouse moved to (873, 317)
Screenshot: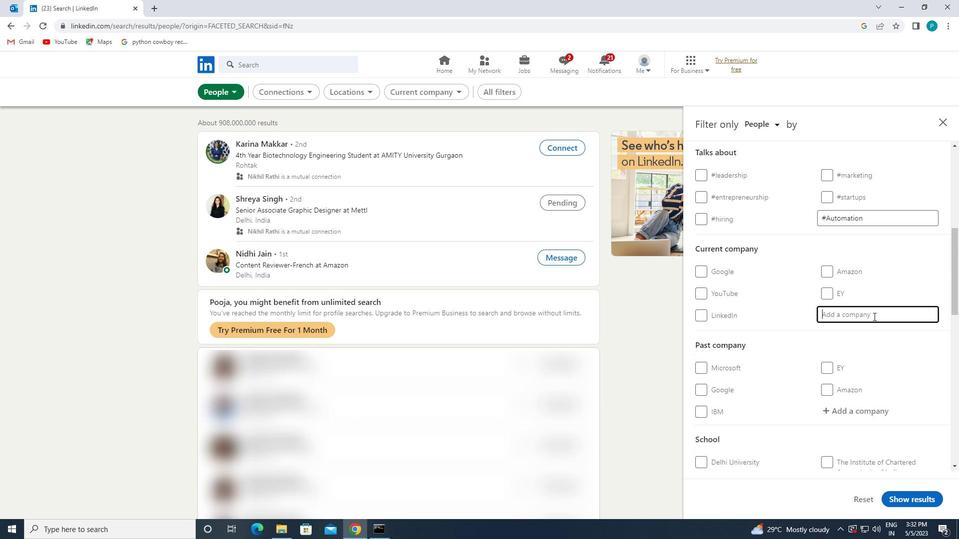 
Action: Key pressed <Key.caps_lock>F<Key.caps_lock>OR
Screenshot: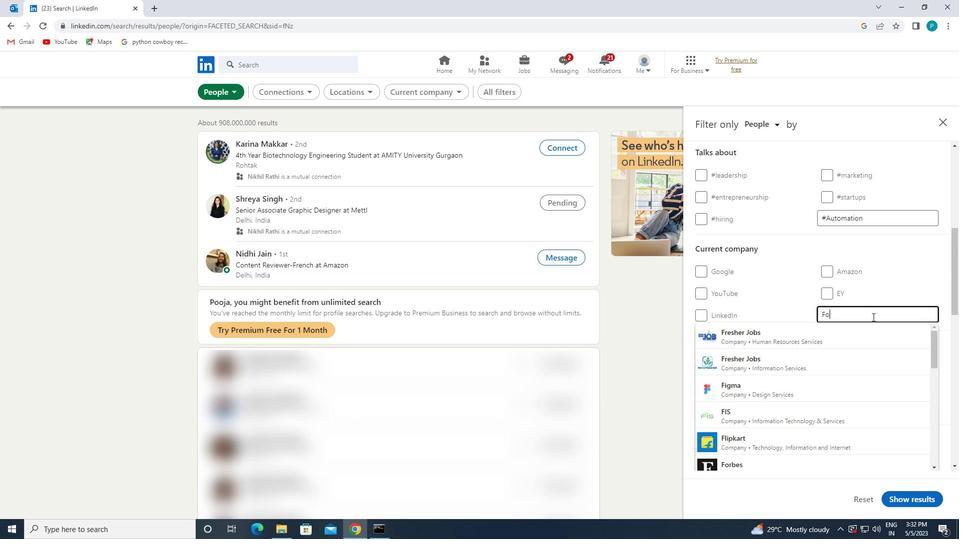 
Action: Mouse moved to (782, 393)
Screenshot: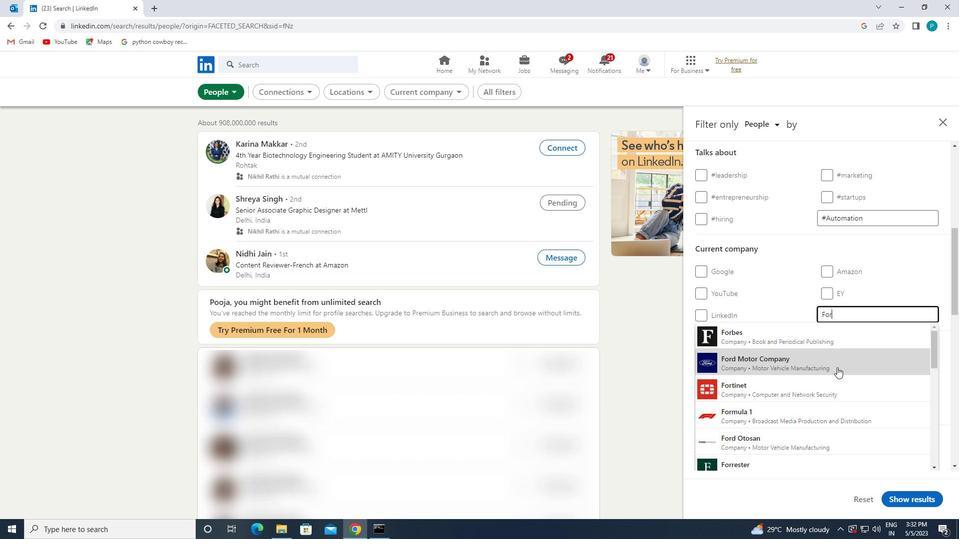 
Action: Mouse pressed left at (782, 393)
Screenshot: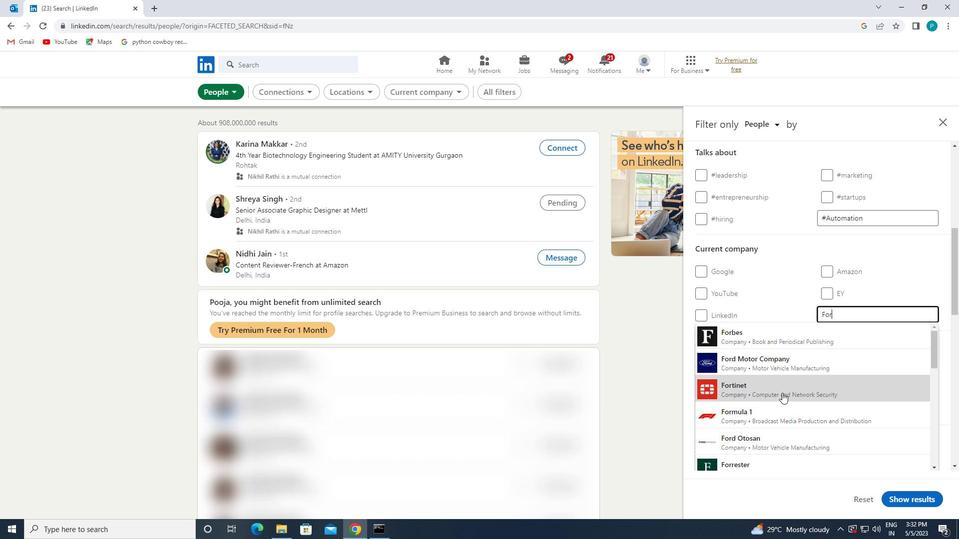 
Action: Mouse moved to (781, 385)
Screenshot: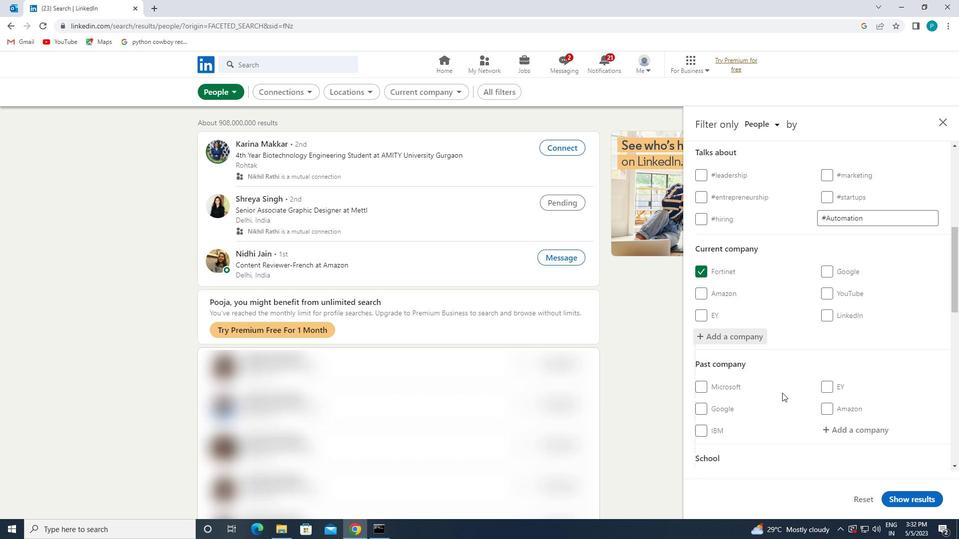 
Action: Mouse scrolled (781, 384) with delta (0, 0)
Screenshot: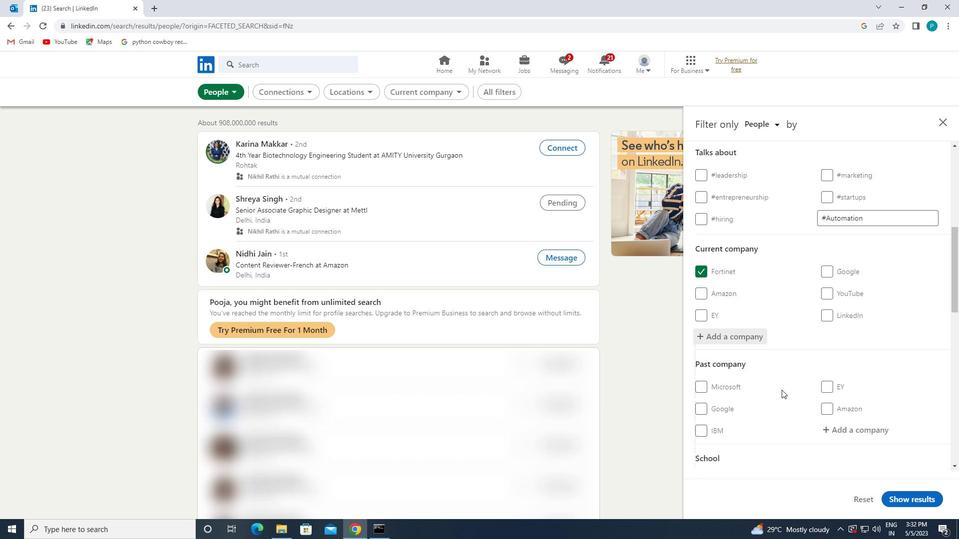 
Action: Mouse scrolled (781, 384) with delta (0, 0)
Screenshot: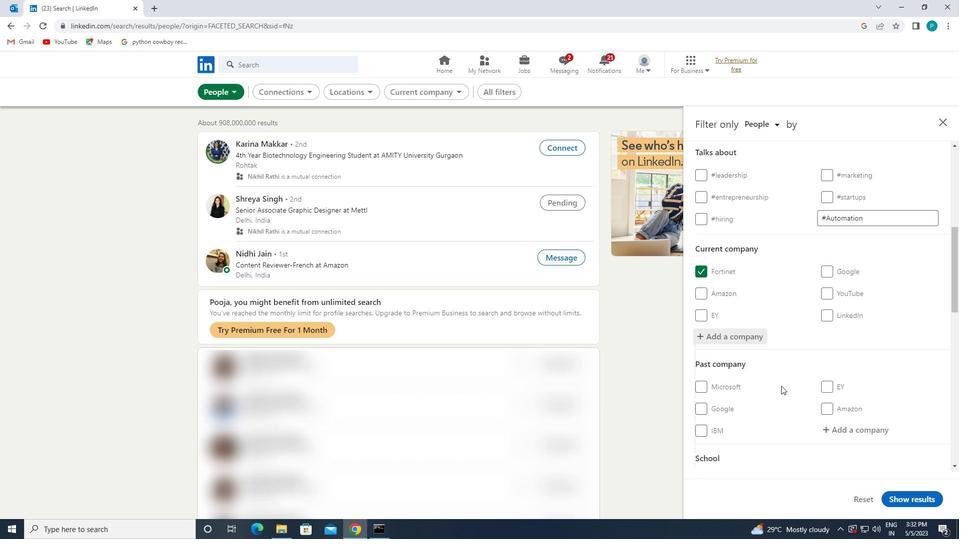 
Action: Mouse moved to (834, 368)
Screenshot: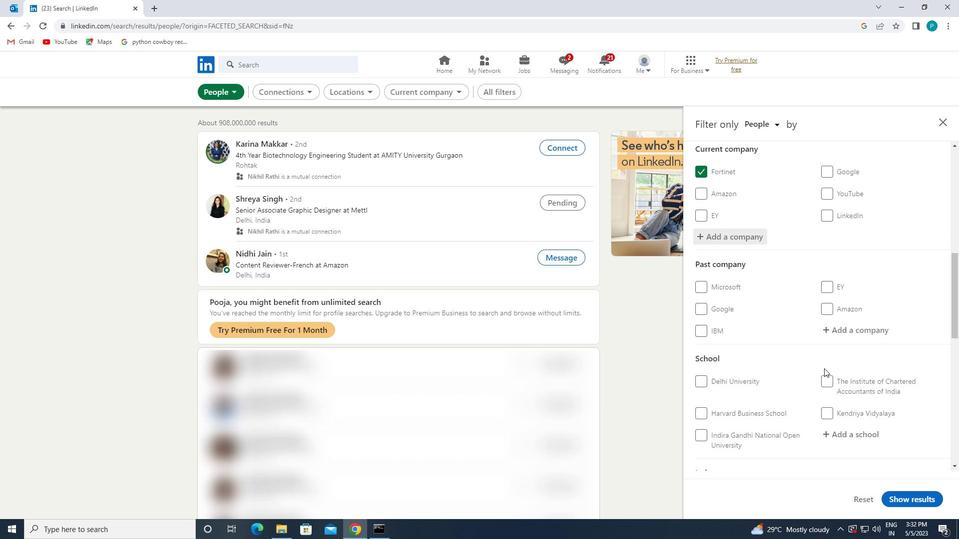 
Action: Mouse scrolled (834, 367) with delta (0, 0)
Screenshot: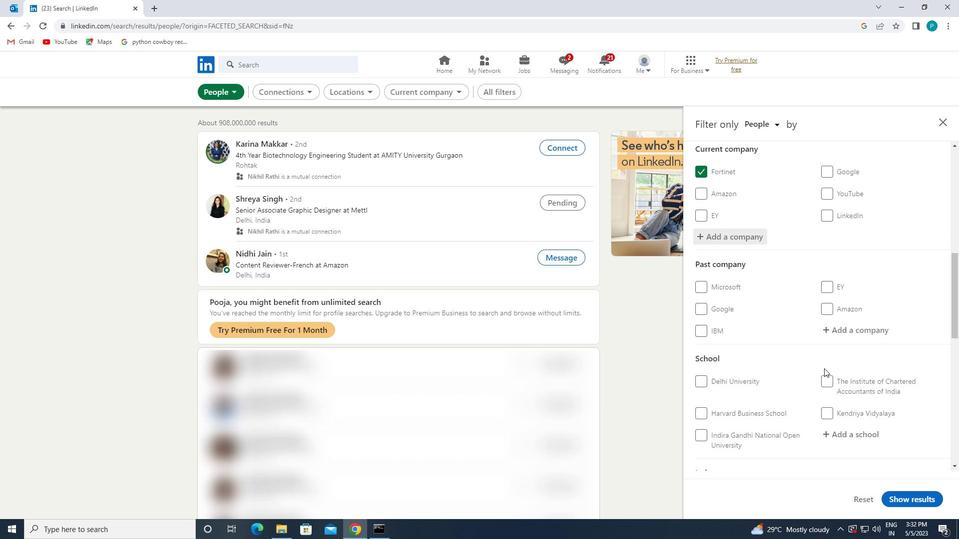
Action: Mouse scrolled (834, 367) with delta (0, 0)
Screenshot: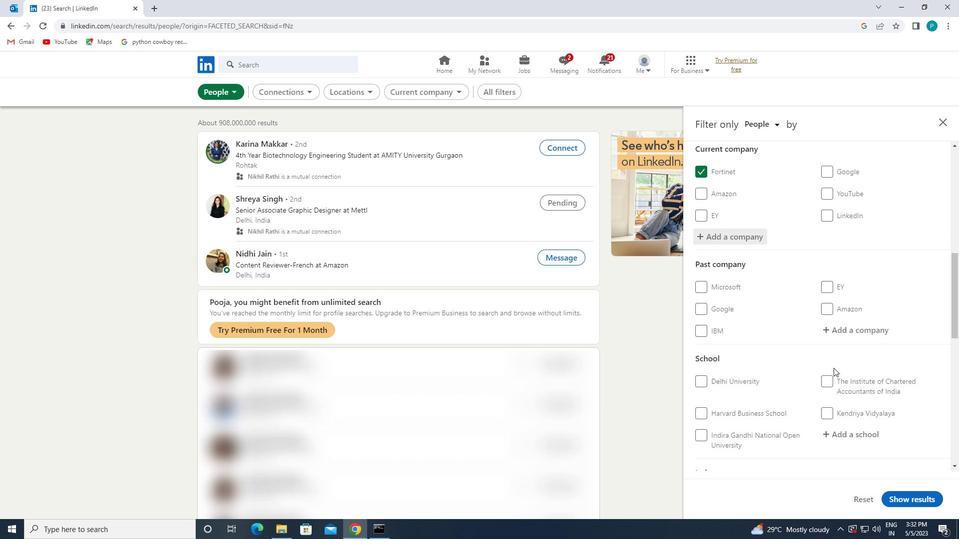 
Action: Mouse moved to (833, 339)
Screenshot: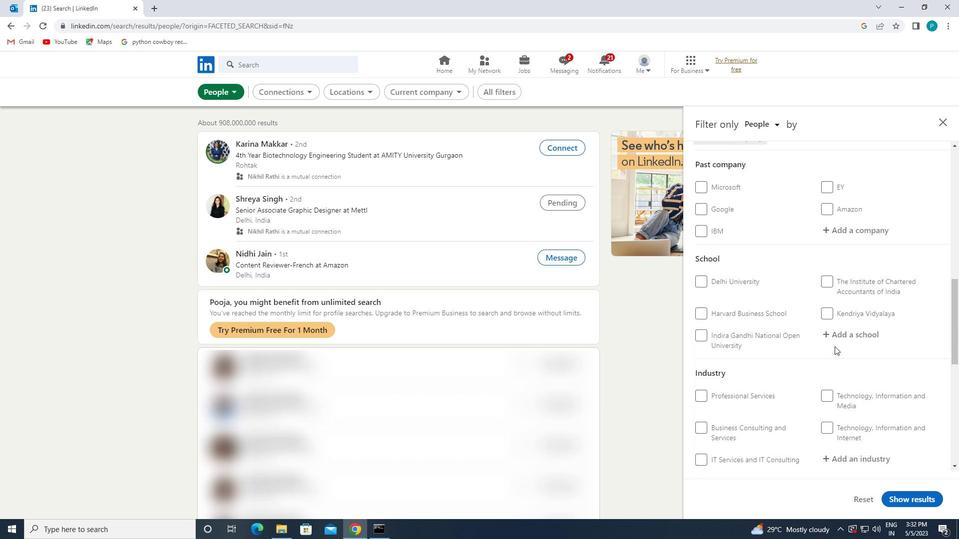 
Action: Mouse pressed left at (833, 339)
Screenshot: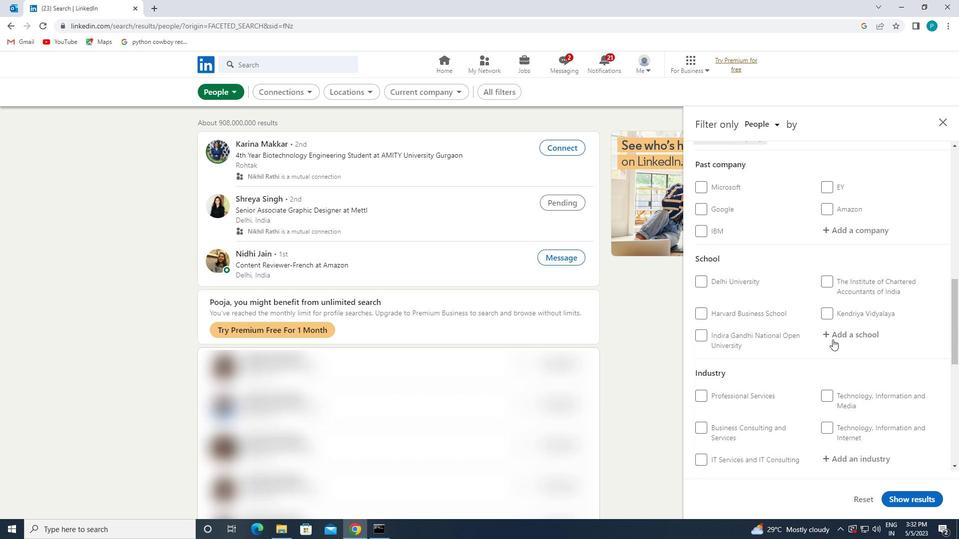 
Action: Mouse moved to (836, 342)
Screenshot: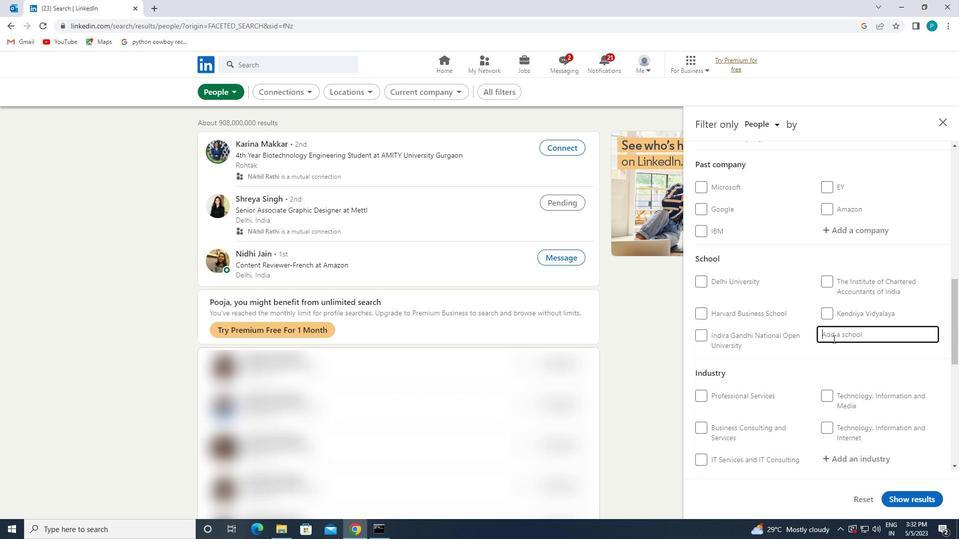 
Action: Key pressed <Key.caps_lock>K.R<Key.caps_lock>AMAL<Key.backspace>KRISHNAN
Screenshot: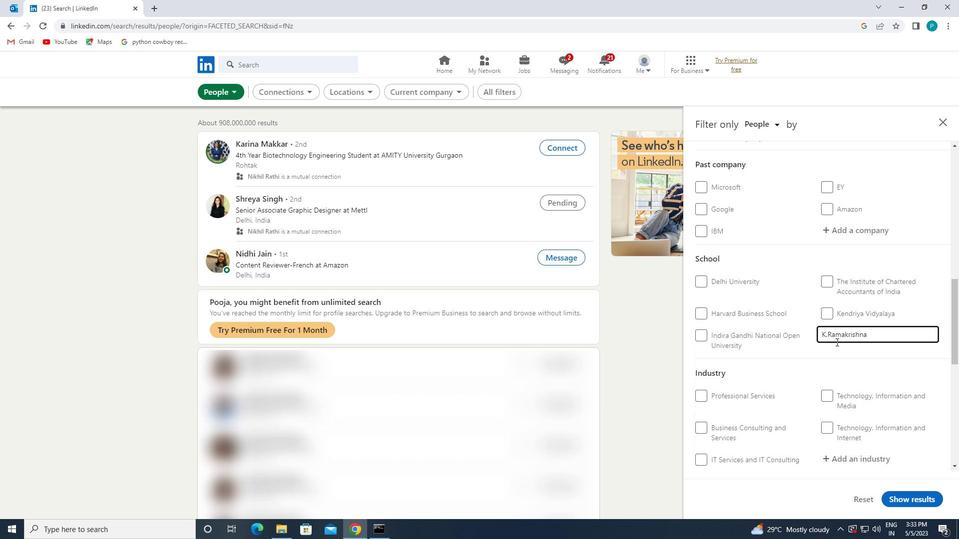 
Action: Mouse moved to (845, 349)
Screenshot: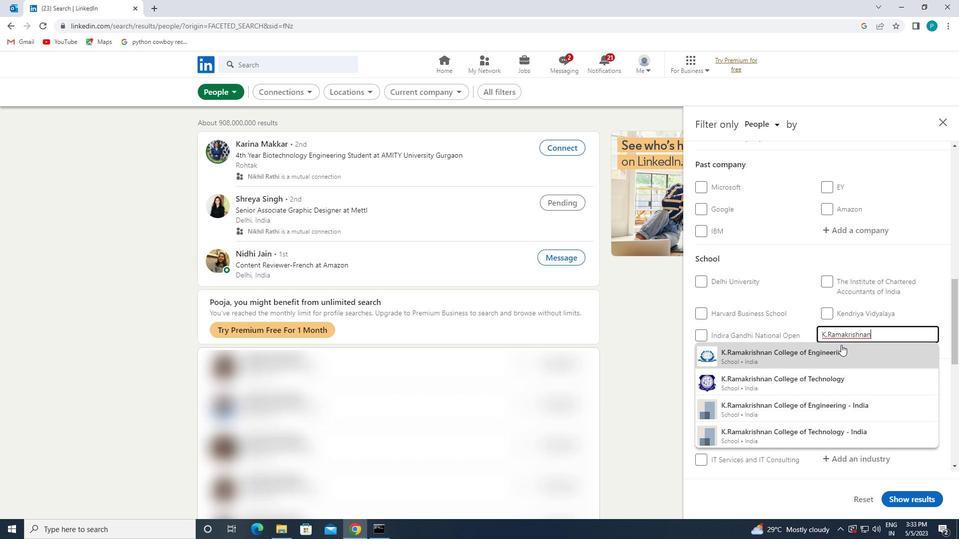 
Action: Mouse pressed left at (845, 349)
Screenshot: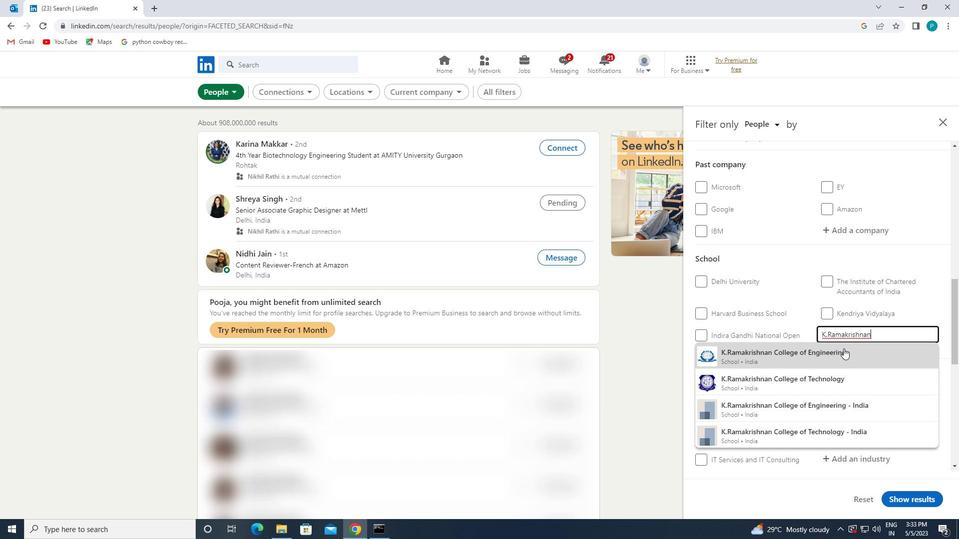
Action: Mouse moved to (846, 350)
Screenshot: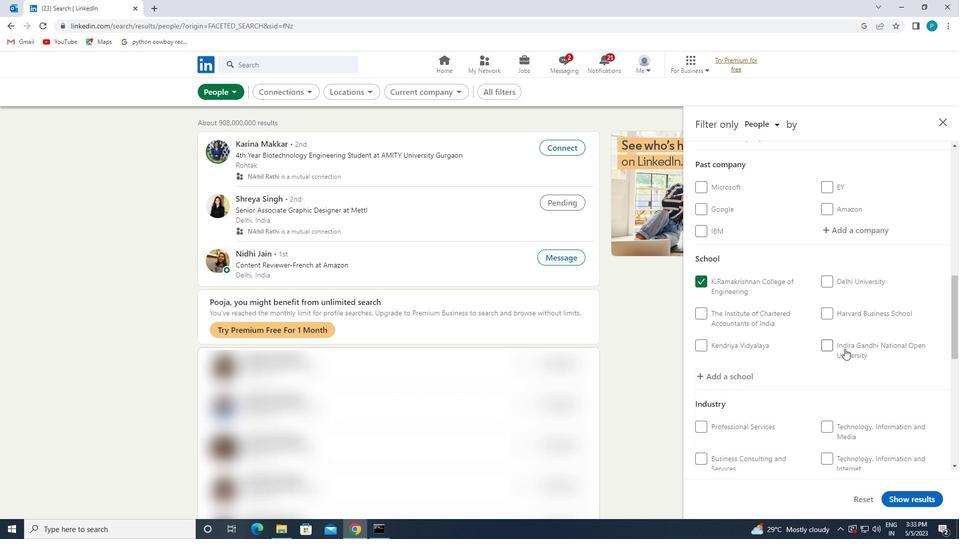 
Action: Mouse scrolled (846, 350) with delta (0, 0)
Screenshot: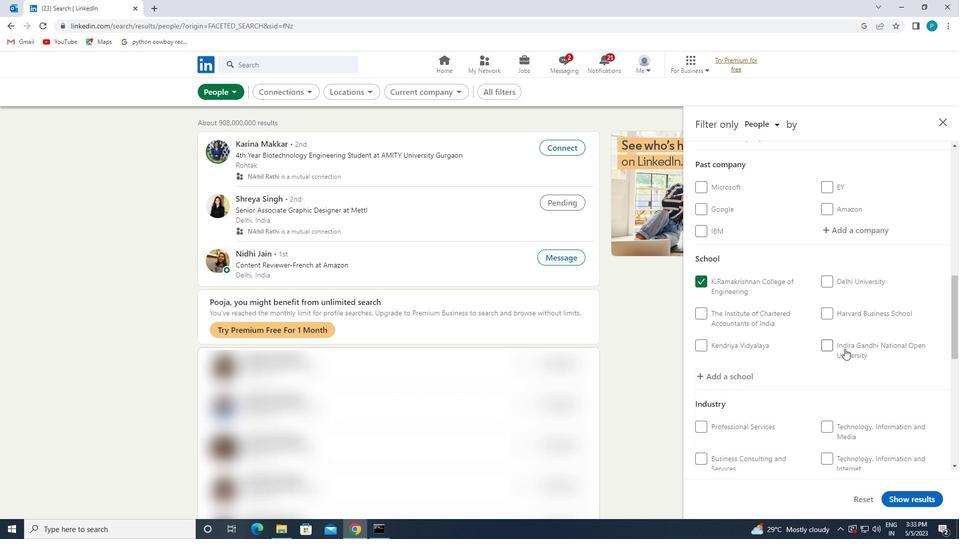 
Action: Mouse moved to (847, 350)
Screenshot: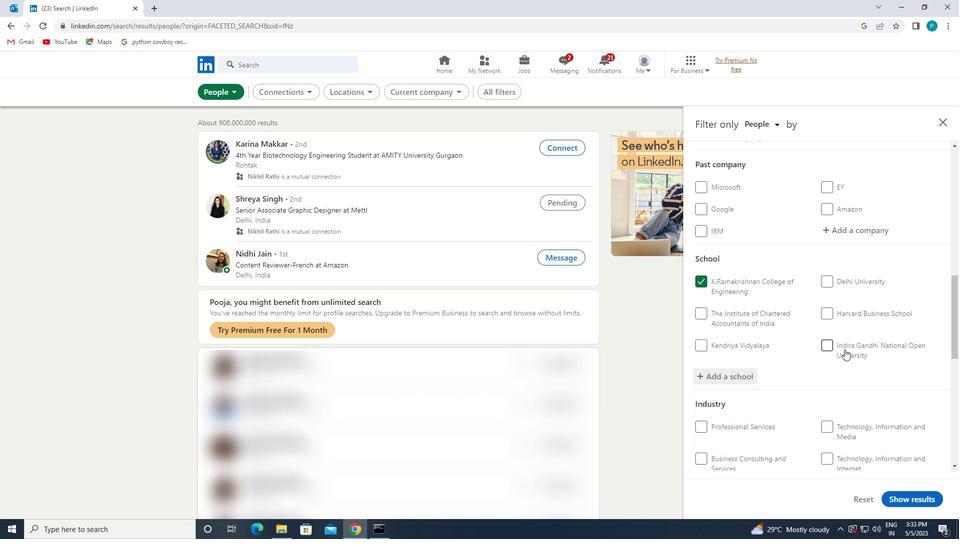 
Action: Mouse scrolled (847, 350) with delta (0, 0)
Screenshot: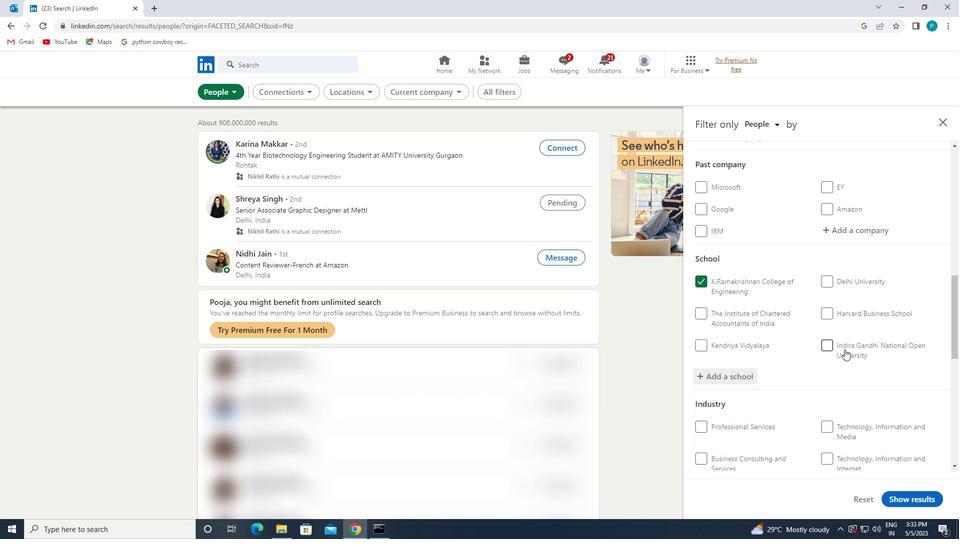 
Action: Mouse moved to (847, 351)
Screenshot: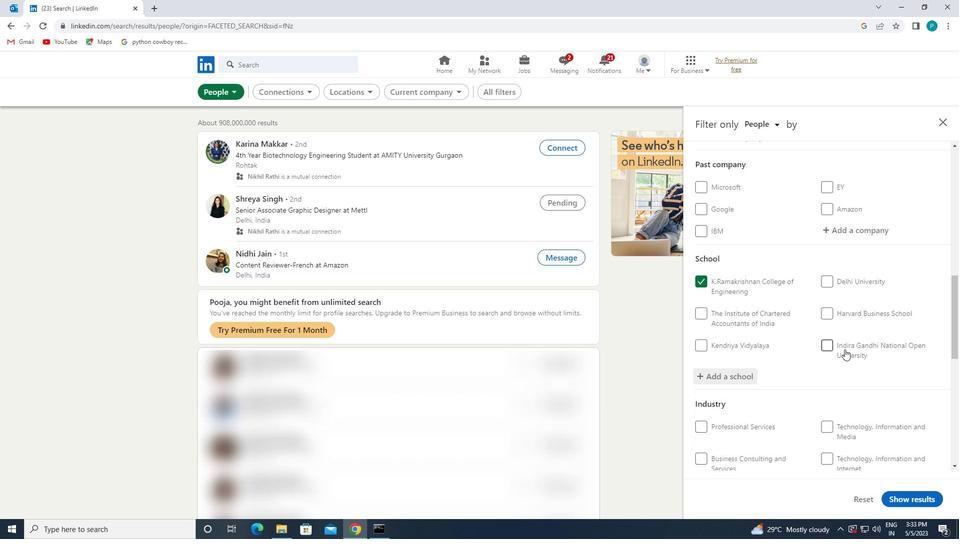 
Action: Mouse scrolled (847, 350) with delta (0, 0)
Screenshot: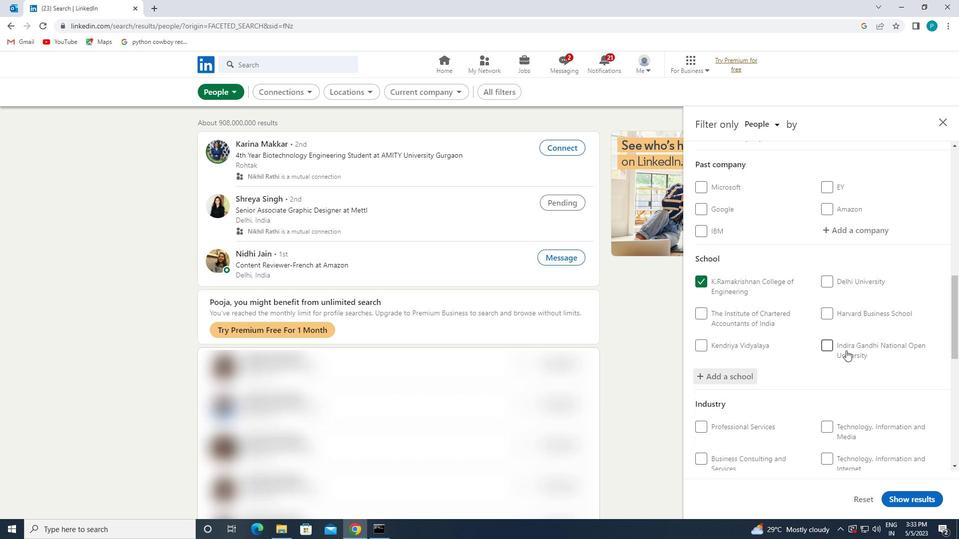 
Action: Mouse moved to (864, 338)
Screenshot: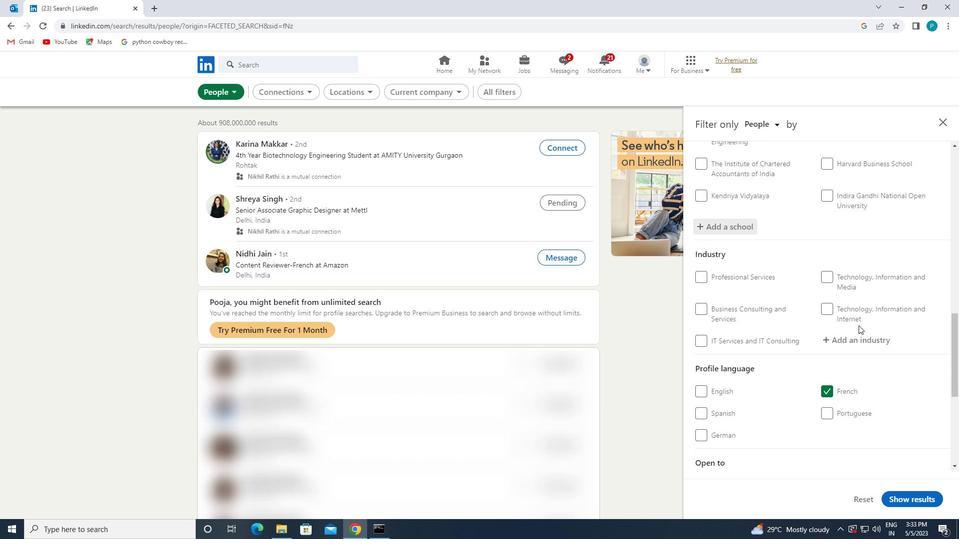
Action: Mouse pressed left at (864, 338)
Screenshot: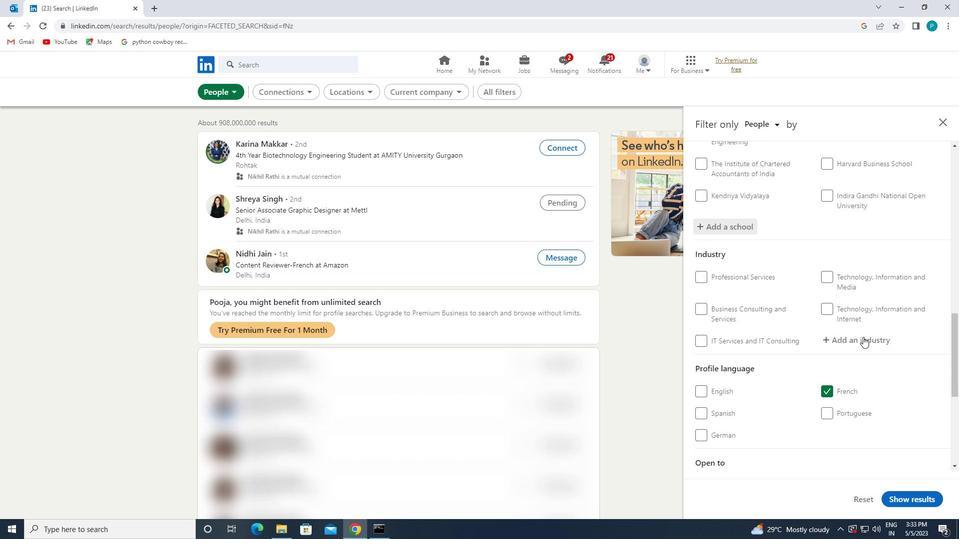 
Action: Mouse moved to (864, 338)
Screenshot: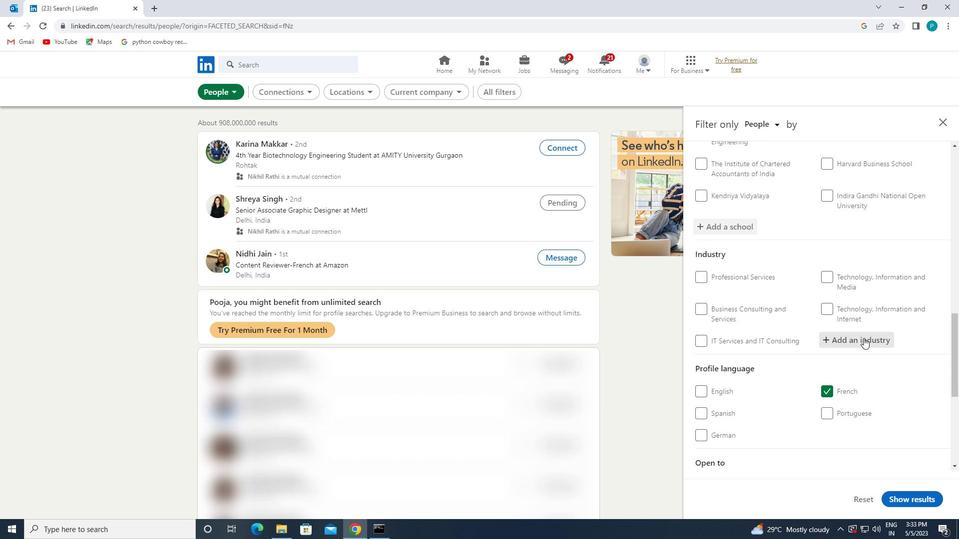 
Action: Key pressed <Key.caps_lock>E<Key.caps_lock>VE
Screenshot: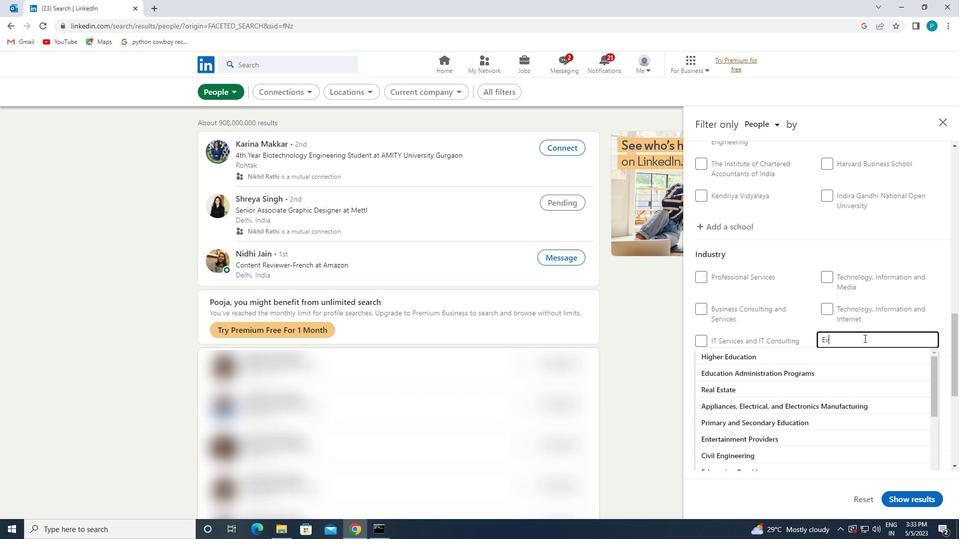 
Action: Mouse moved to (863, 356)
Screenshot: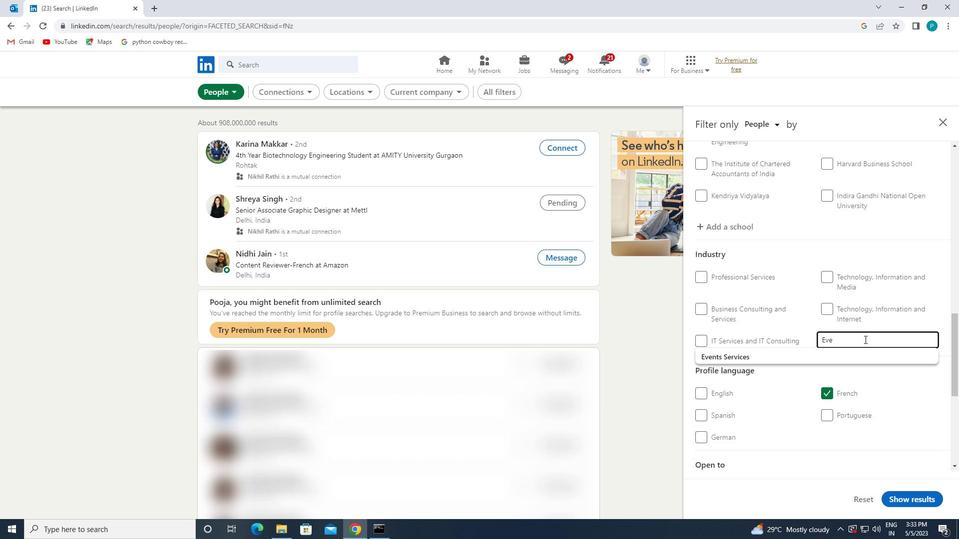 
Action: Mouse pressed left at (863, 356)
Screenshot: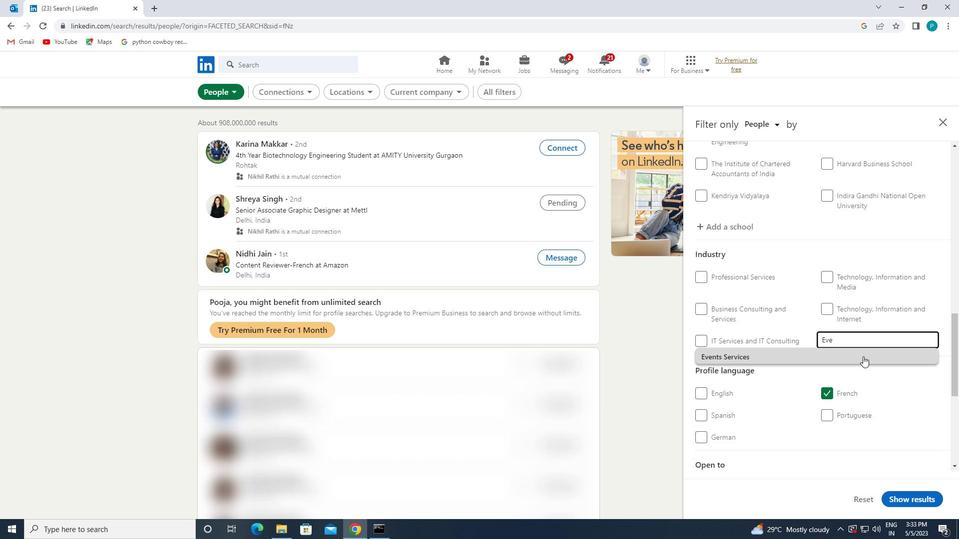 
Action: Mouse scrolled (863, 356) with delta (0, 0)
Screenshot: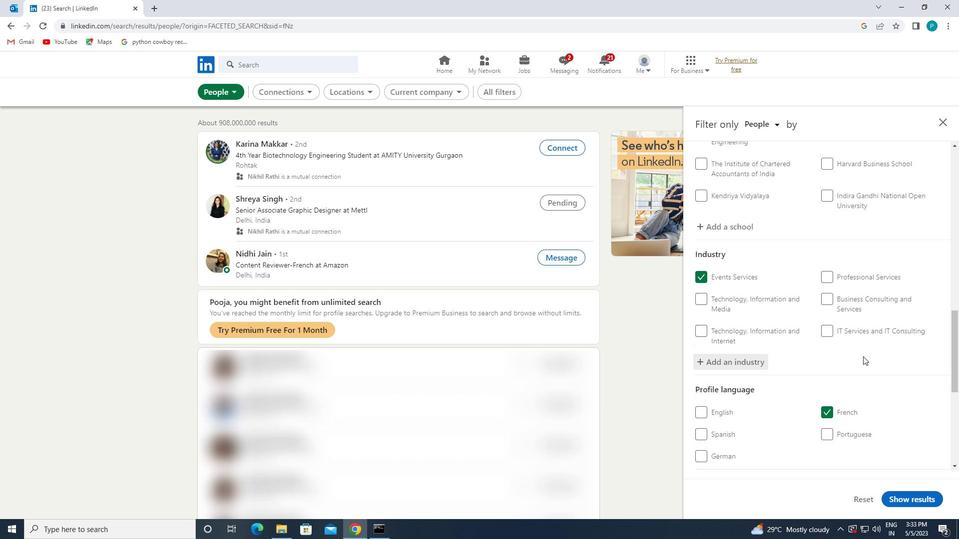 
Action: Mouse scrolled (863, 356) with delta (0, 0)
Screenshot: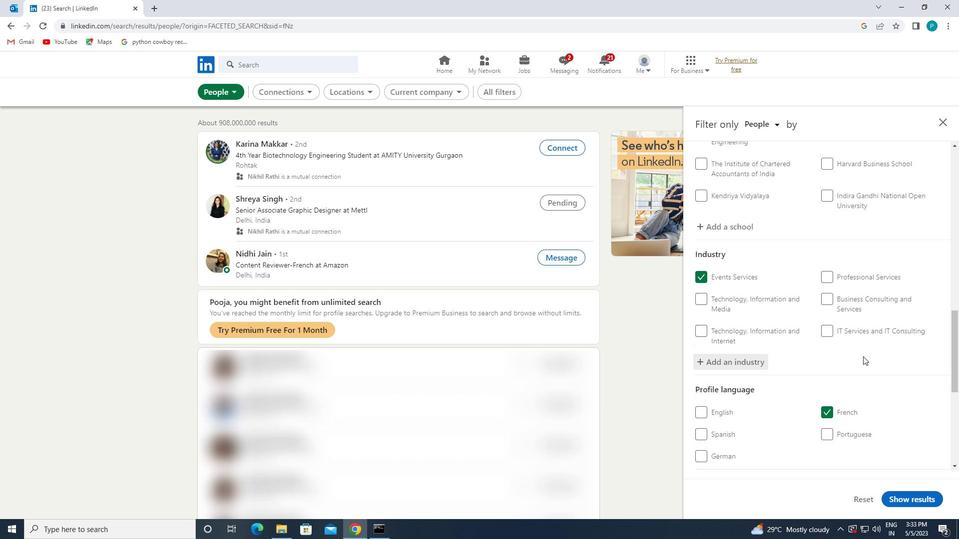 
Action: Mouse scrolled (863, 356) with delta (0, 0)
Screenshot: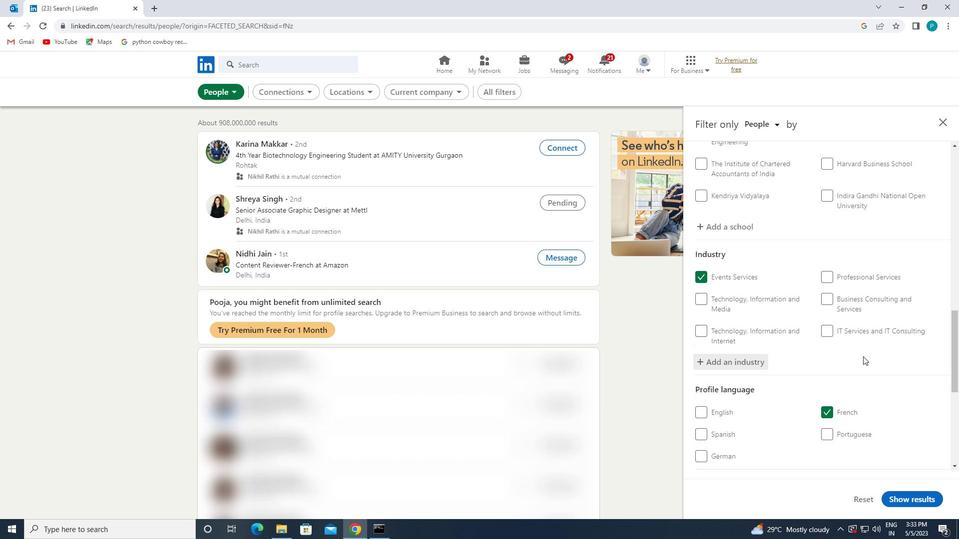 
Action: Mouse scrolled (863, 356) with delta (0, 0)
Screenshot: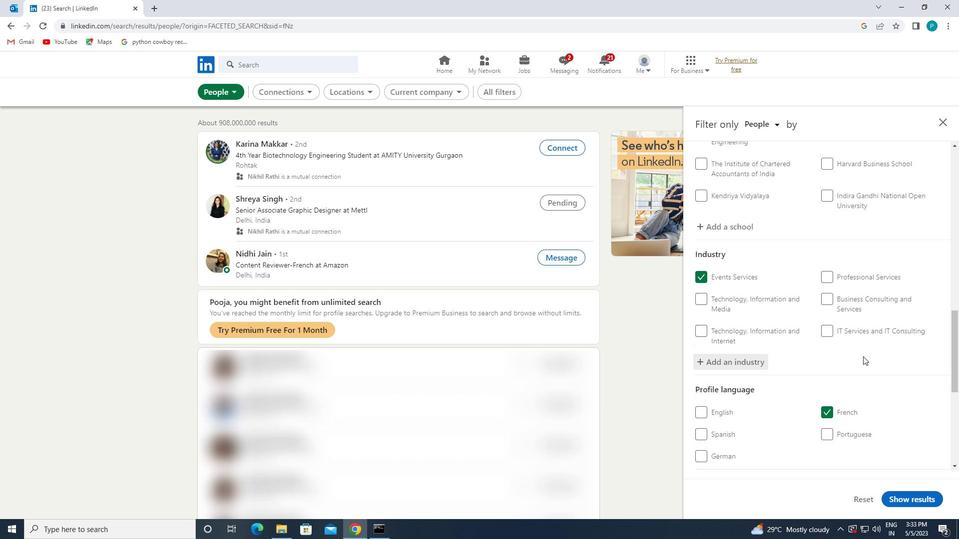 
Action: Mouse moved to (866, 361)
Screenshot: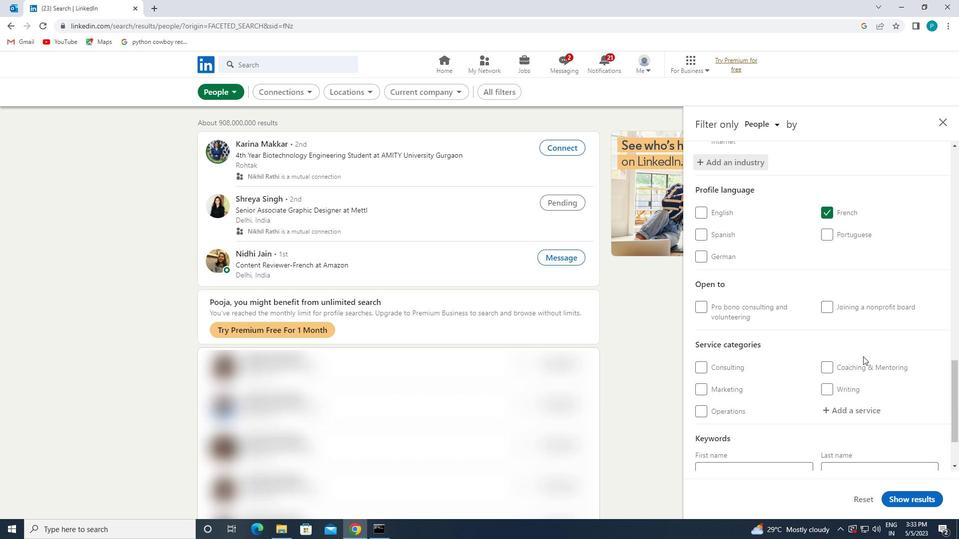 
Action: Mouse scrolled (866, 361) with delta (0, 0)
Screenshot: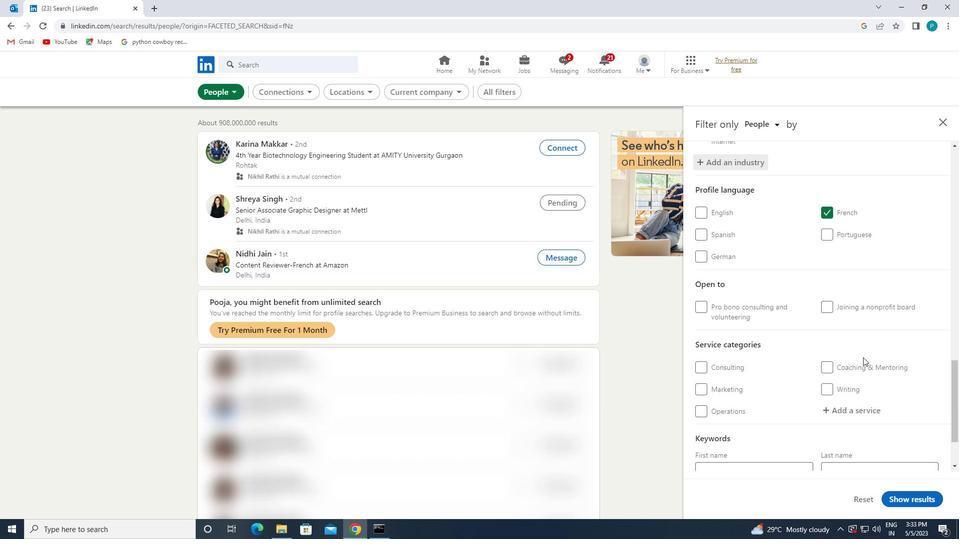 
Action: Mouse pressed left at (866, 361)
Screenshot: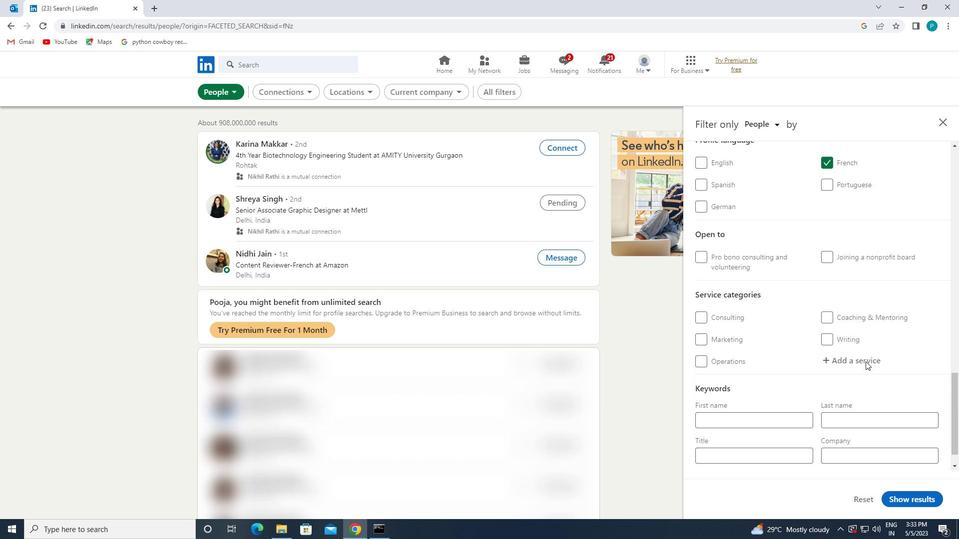 
Action: Key pressed <Key.caps_lock>L<Key.caps_lock>EAF<Key.backspace>DER
Screenshot: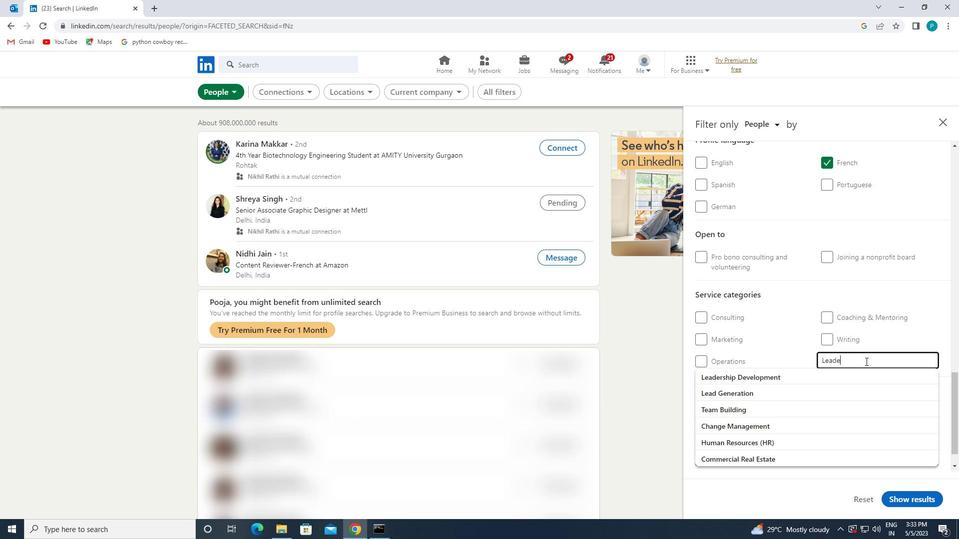 
Action: Mouse moved to (831, 368)
Screenshot: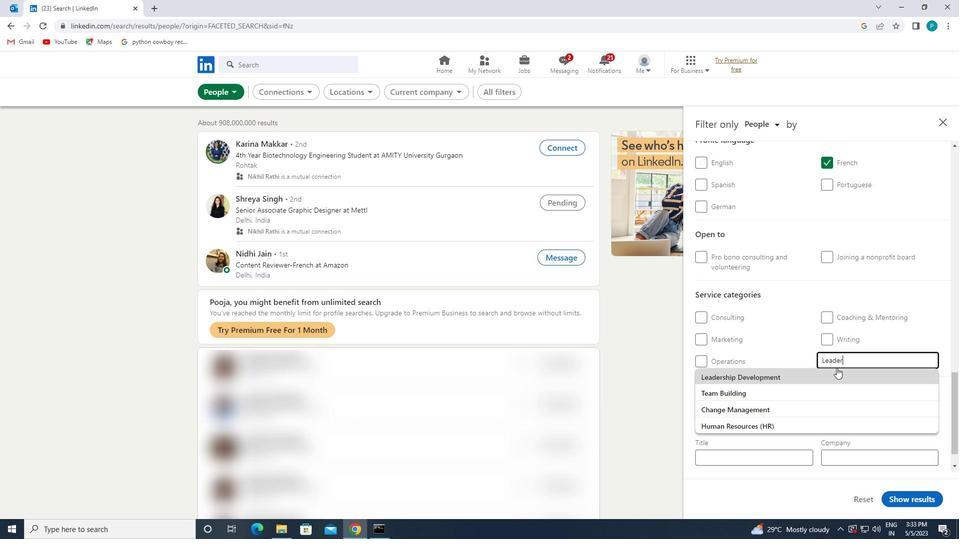 
Action: Mouse pressed left at (831, 368)
Screenshot: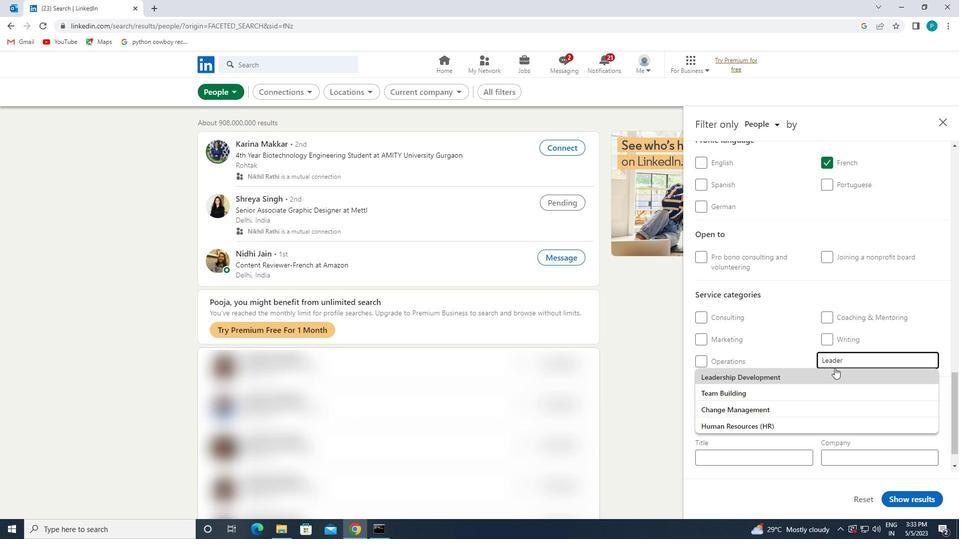 
Action: Mouse moved to (774, 378)
Screenshot: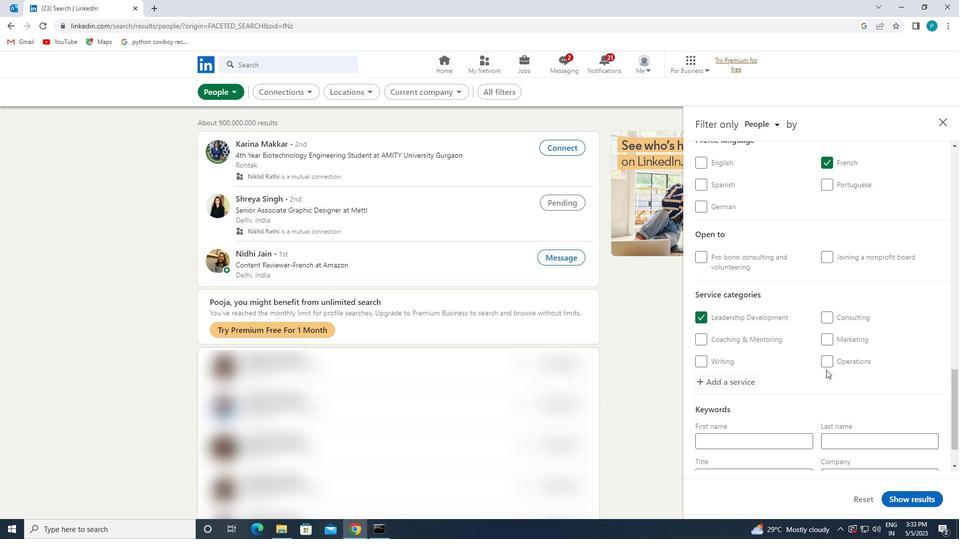 
Action: Mouse scrolled (774, 377) with delta (0, 0)
Screenshot: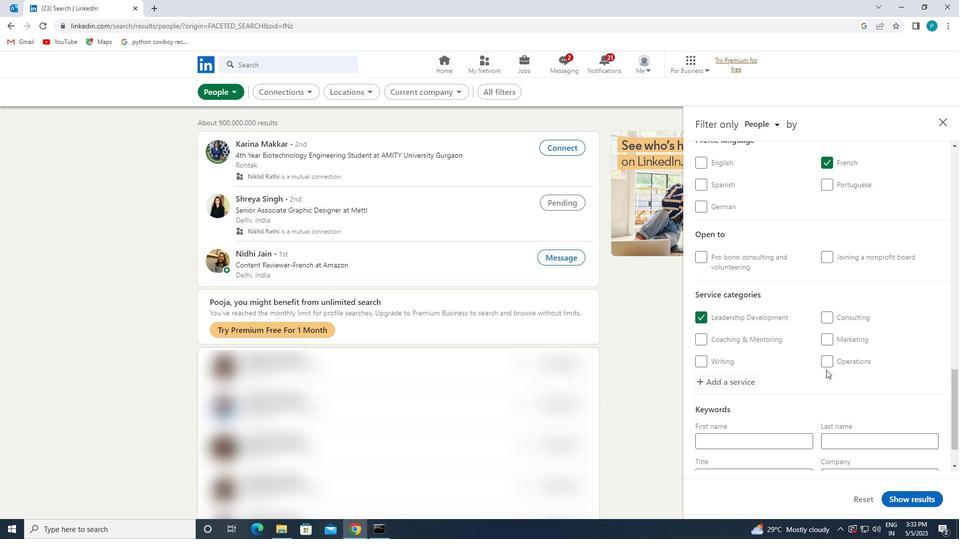 
Action: Mouse moved to (772, 377)
Screenshot: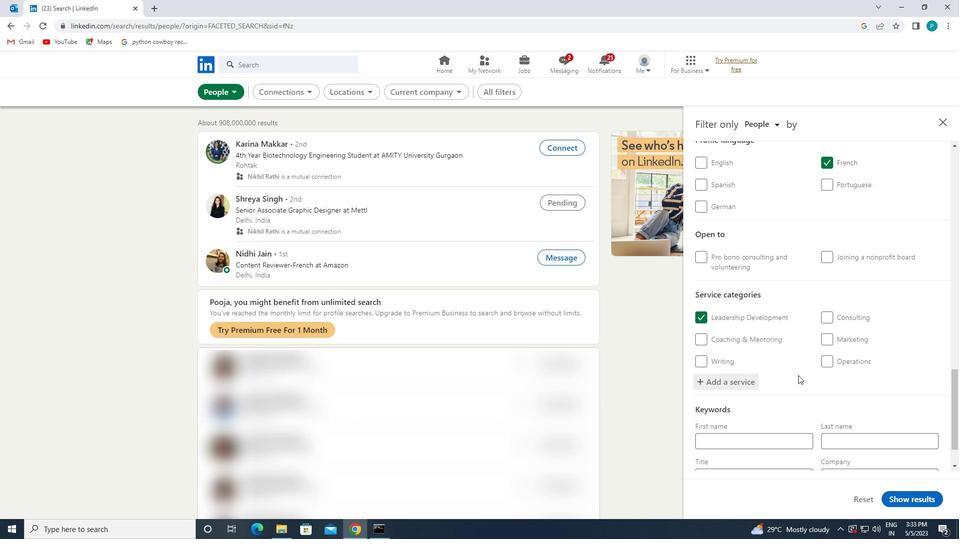 
Action: Mouse scrolled (772, 376) with delta (0, 0)
Screenshot: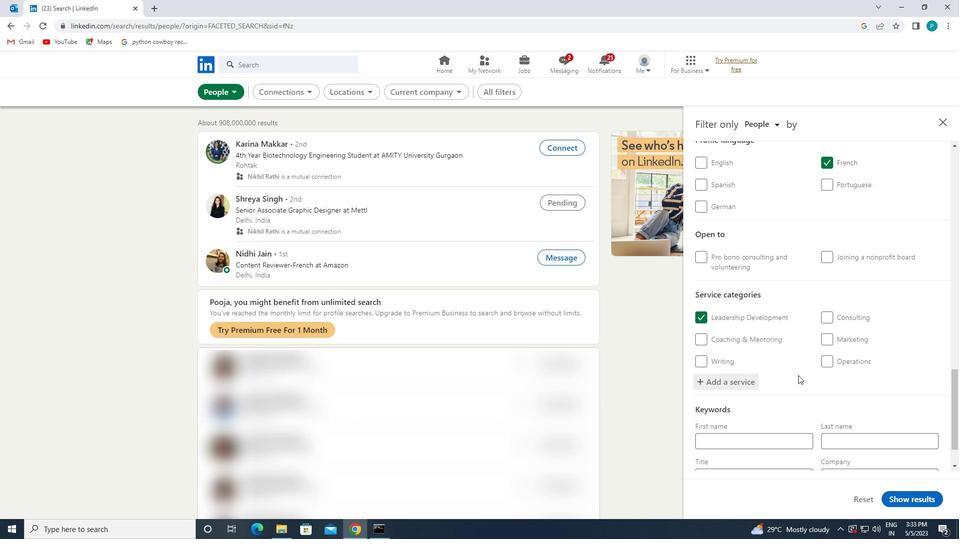 
Action: Mouse moved to (771, 377)
Screenshot: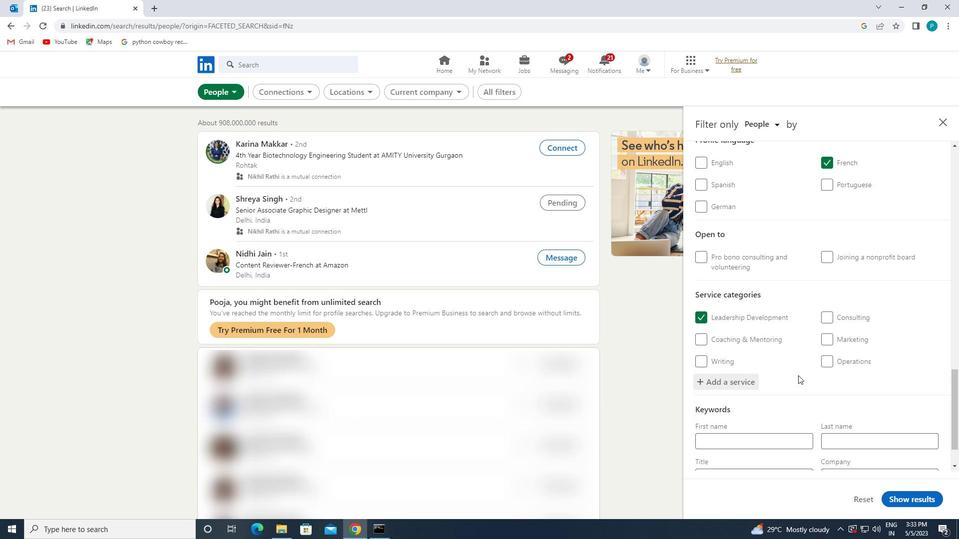 
Action: Mouse scrolled (771, 376) with delta (0, 0)
Screenshot: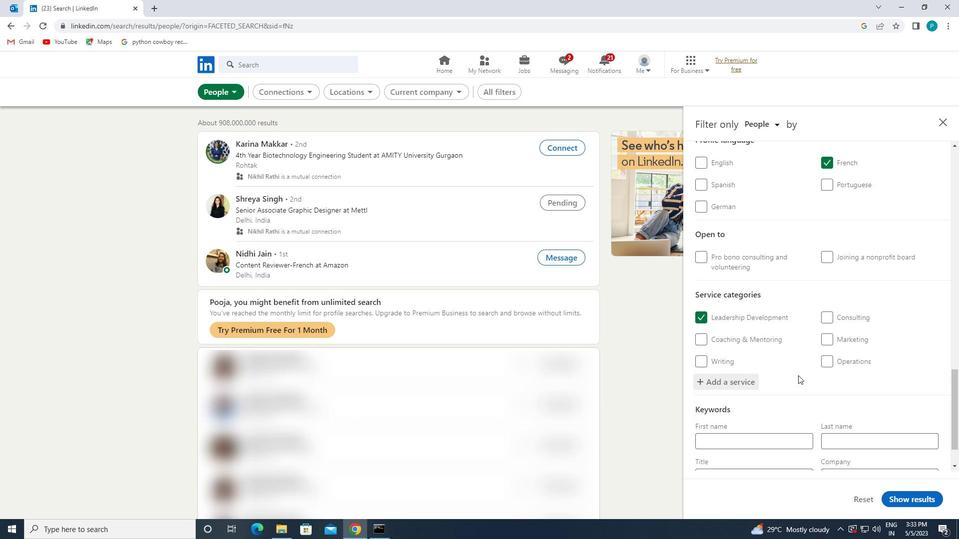 
Action: Mouse moved to (770, 376)
Screenshot: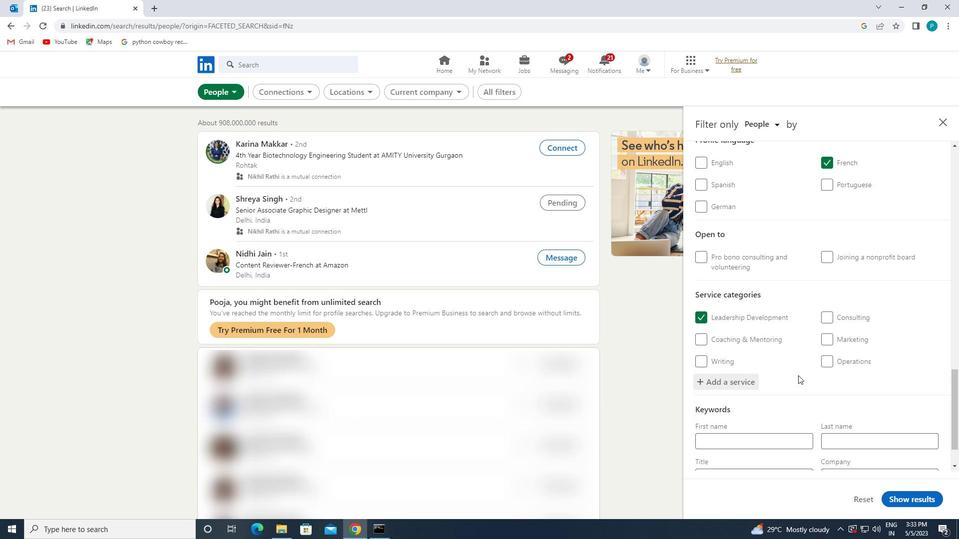 
Action: Mouse scrolled (770, 376) with delta (0, 0)
Screenshot: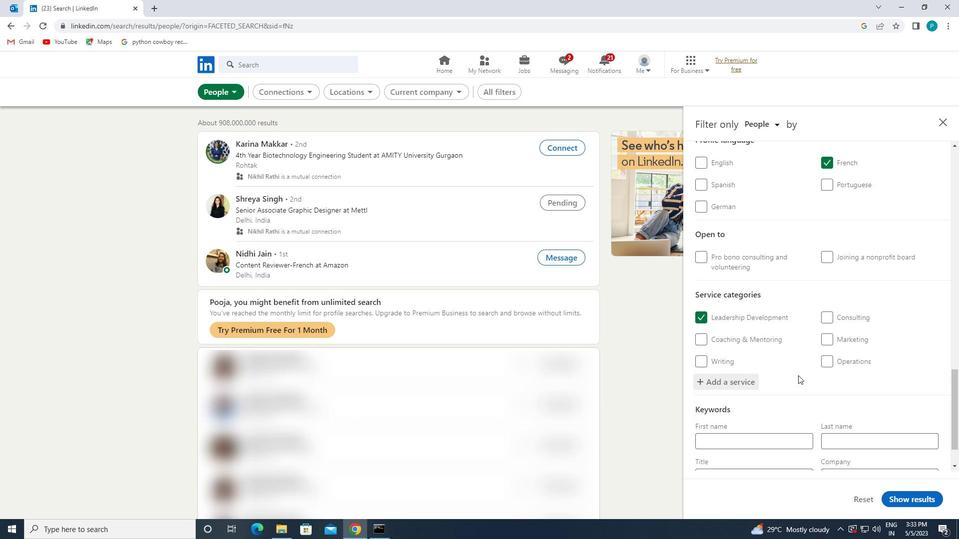 
Action: Mouse moved to (753, 417)
Screenshot: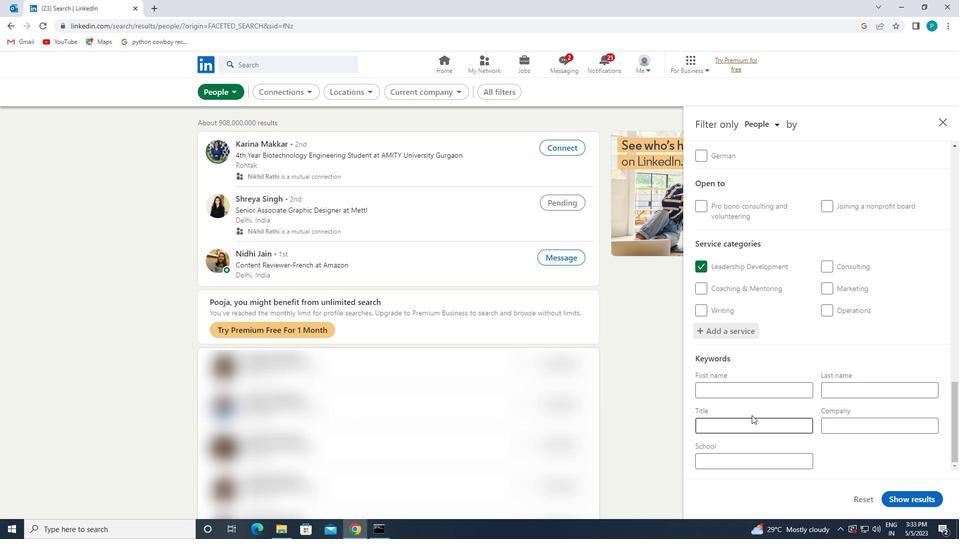 
Action: Mouse pressed left at (753, 417)
Screenshot: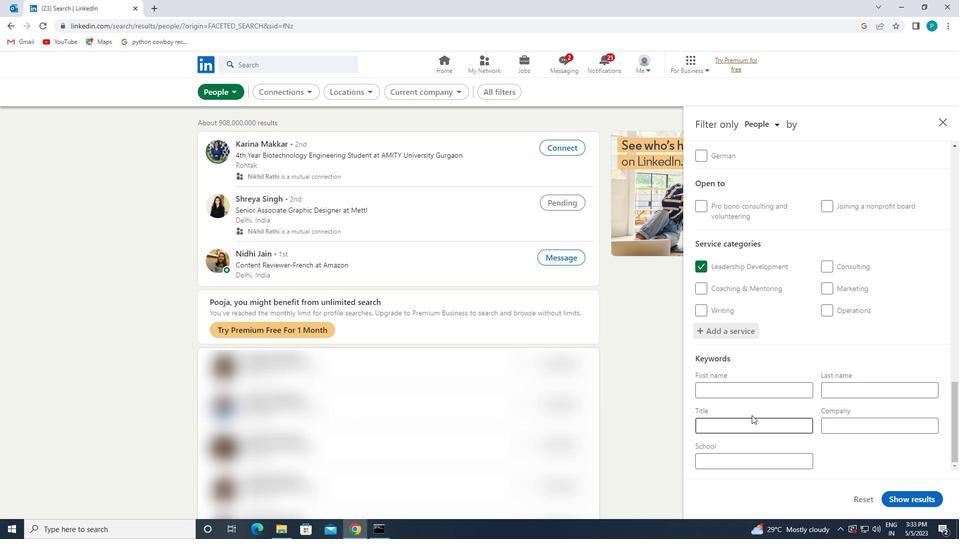 
Action: Mouse moved to (754, 417)
Screenshot: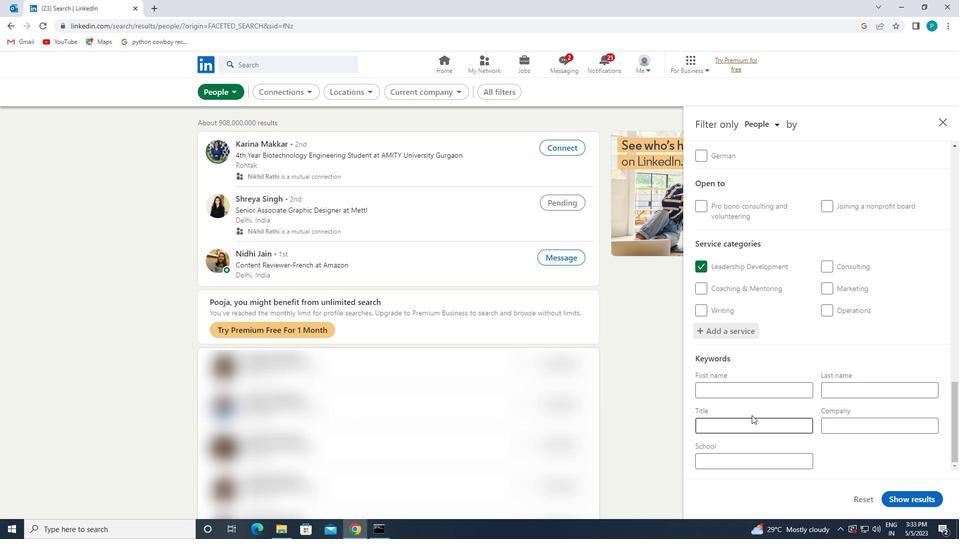 
Action: Key pressed <Key.caps_lock>P<Key.caps_lock>RESIDENT
Screenshot: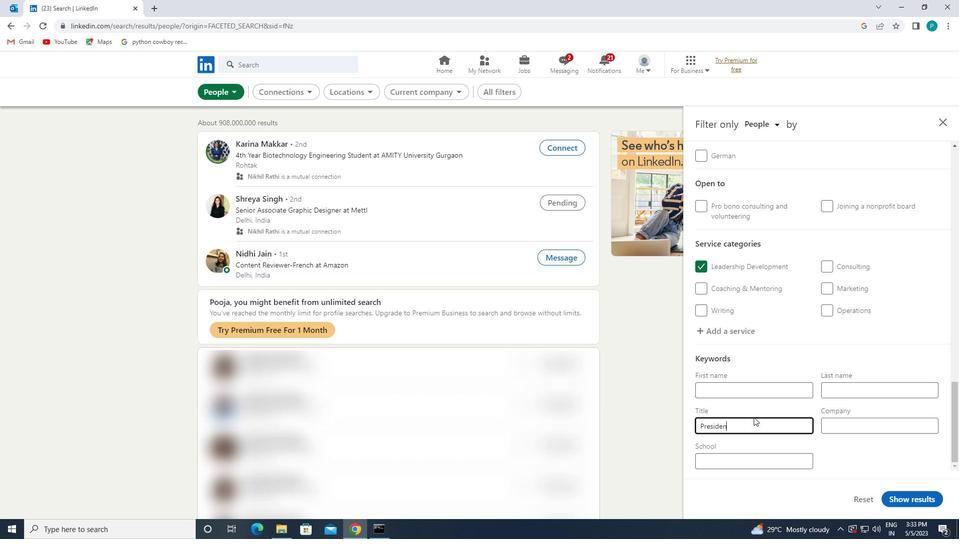 
Action: Mouse moved to (904, 503)
Screenshot: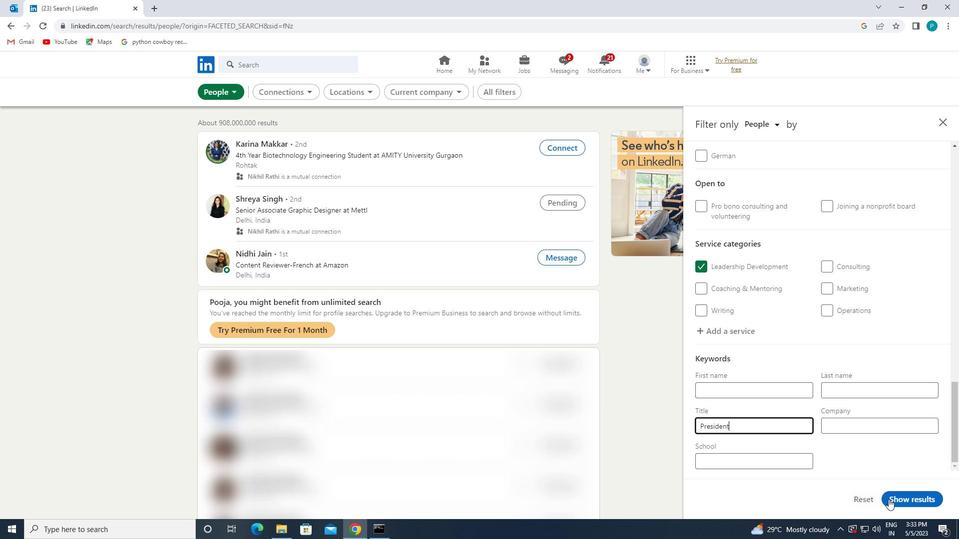 
Action: Mouse pressed left at (904, 503)
Screenshot: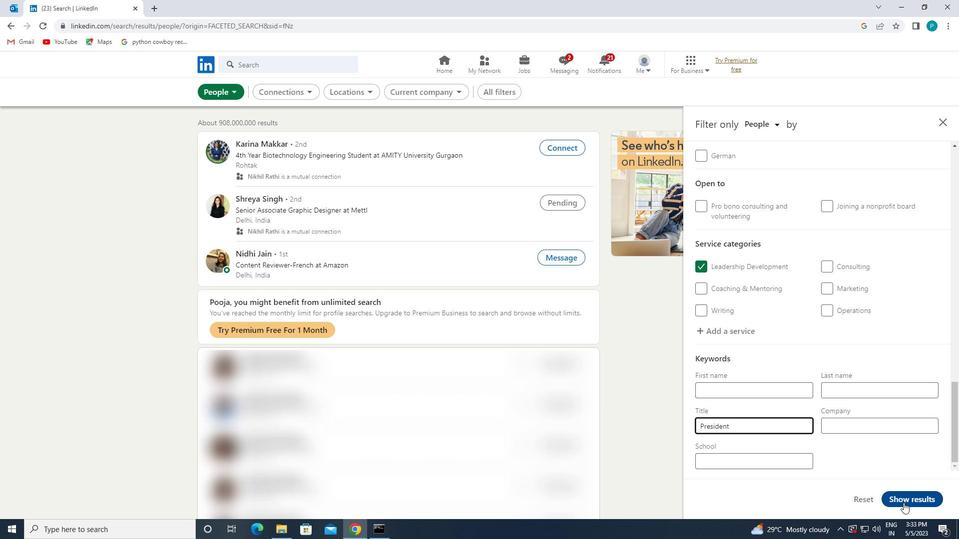 
